 Task: Search one way flight ticket for 3 adults, 3 children in business from Shreveport: Shreveport Regional Airport to Rock Springs: Southwest Wyoming Regional Airport (rock Springs Sweetwater County Airport) on 8-5-2023. Number of bags: 1 checked bag. Price is upto 84000. Outbound departure time preference is 9:00.
Action: Mouse moved to (300, 261)
Screenshot: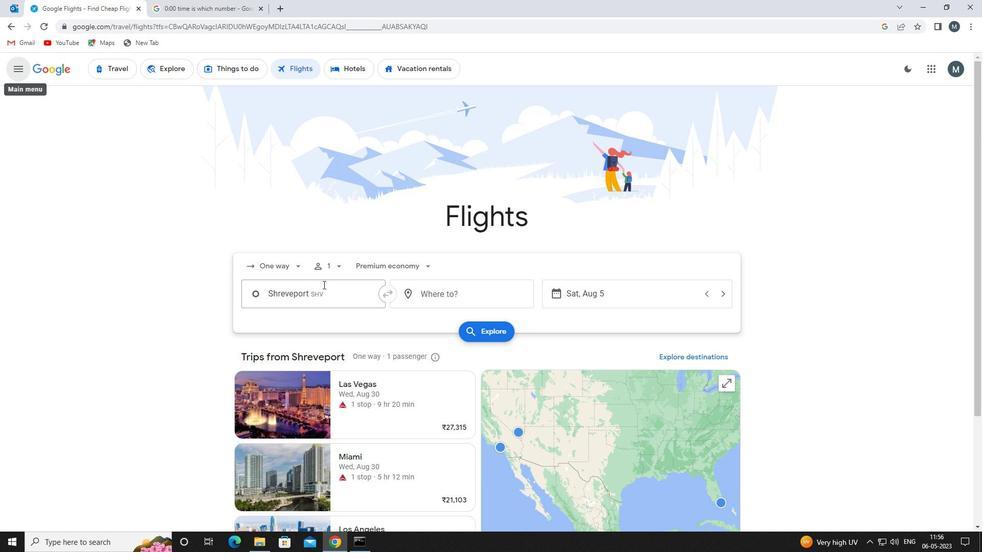
Action: Mouse pressed left at (300, 261)
Screenshot: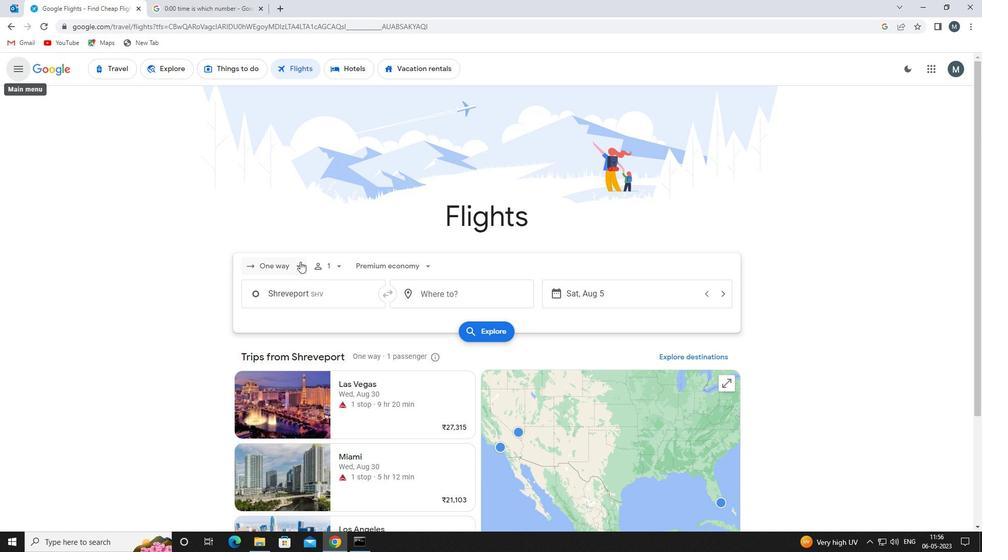 
Action: Mouse moved to (303, 315)
Screenshot: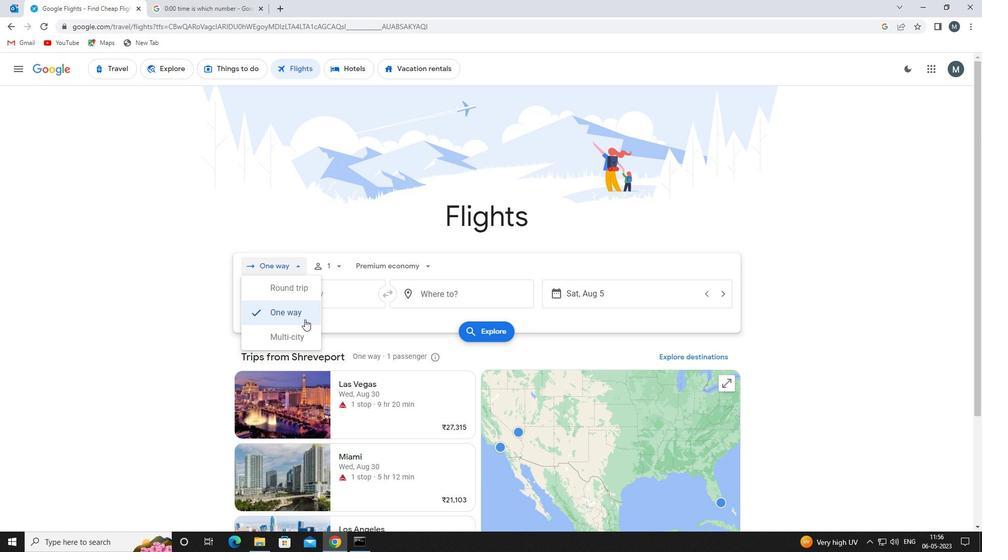 
Action: Mouse pressed left at (303, 315)
Screenshot: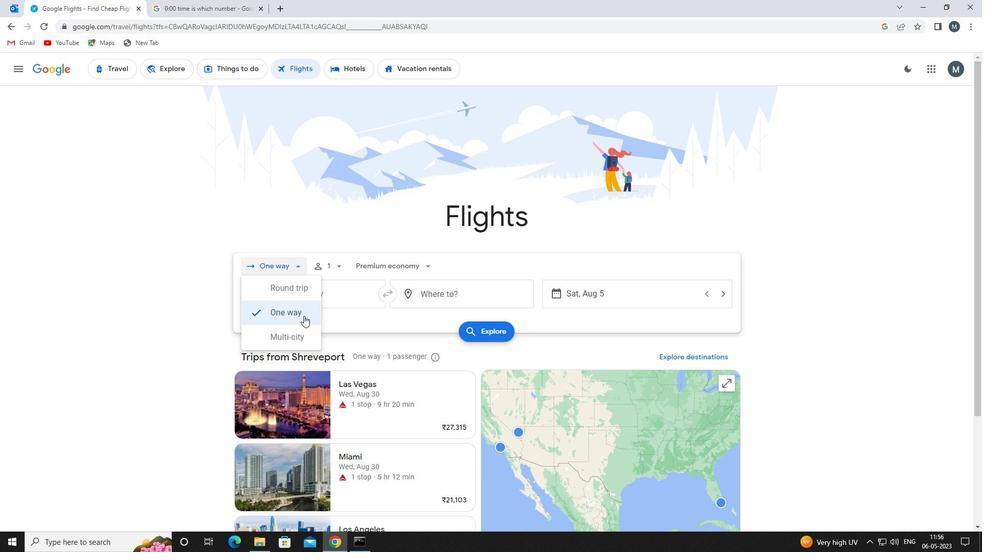 
Action: Mouse moved to (333, 267)
Screenshot: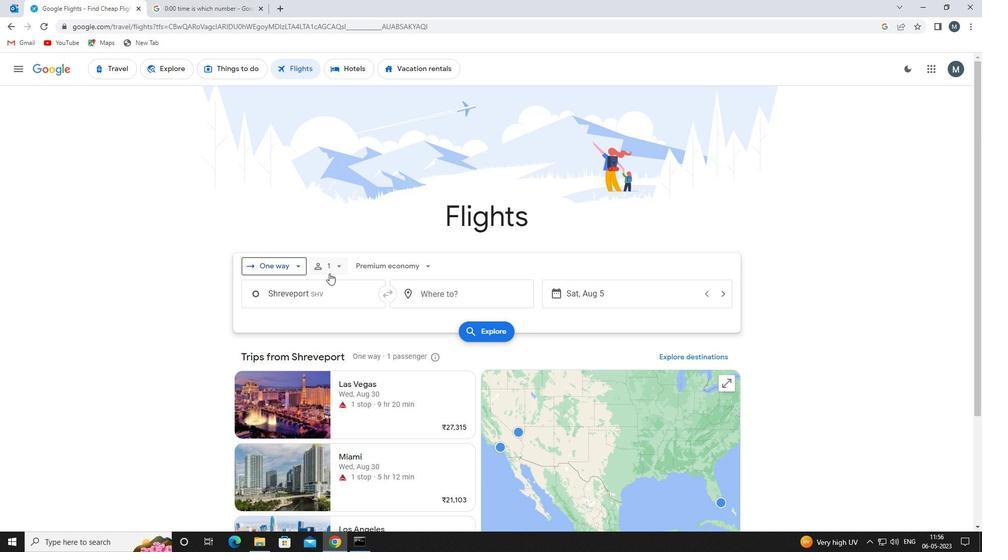 
Action: Mouse pressed left at (333, 267)
Screenshot: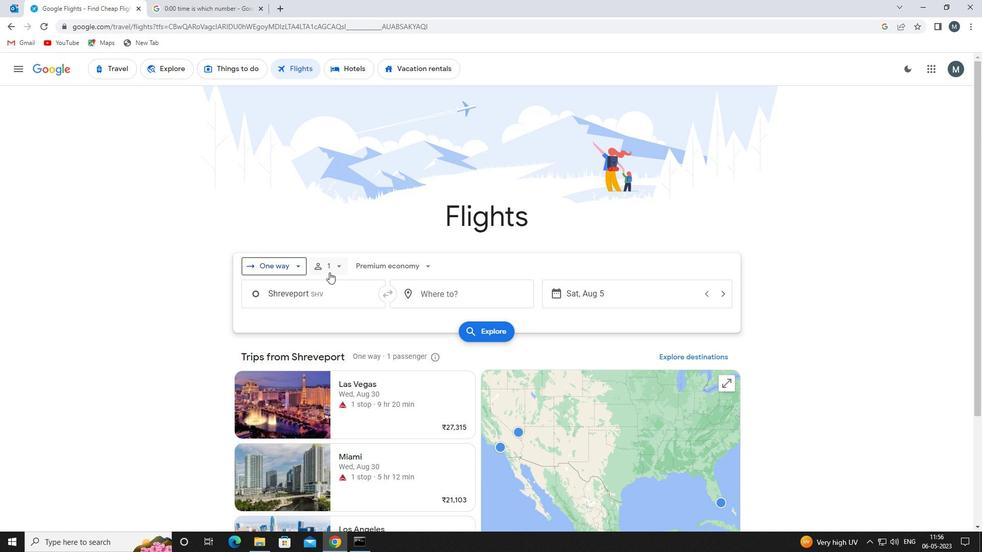 
Action: Mouse moved to (420, 292)
Screenshot: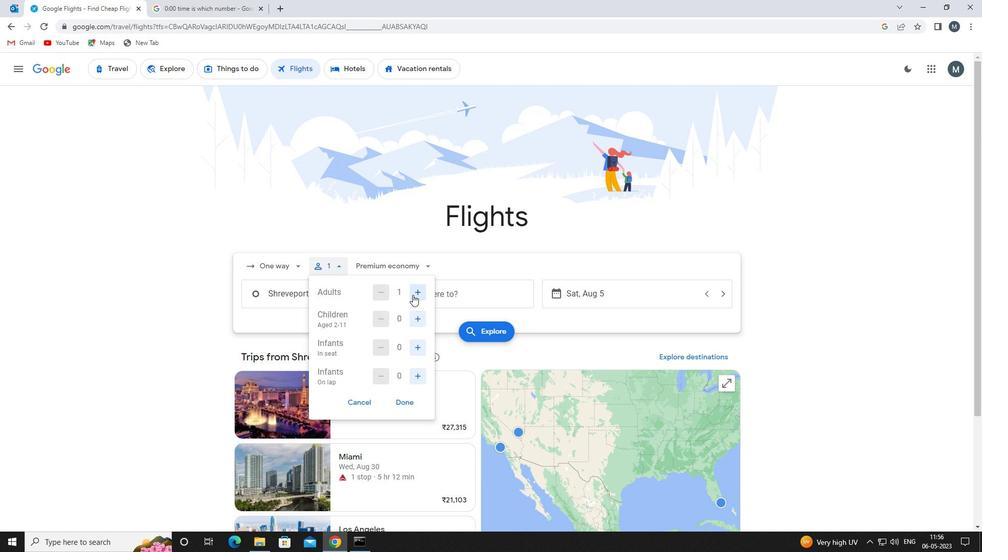 
Action: Mouse pressed left at (420, 292)
Screenshot: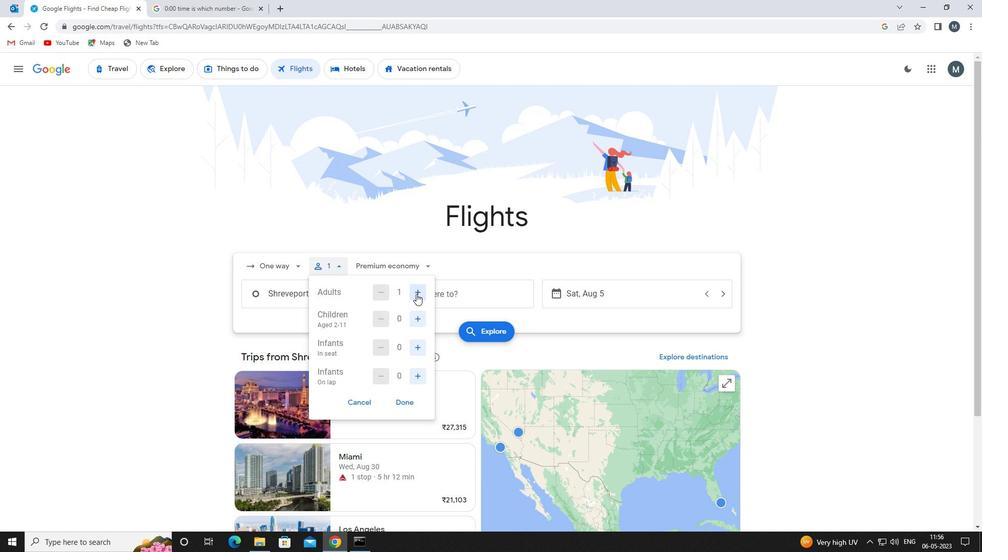 
Action: Mouse pressed left at (420, 292)
Screenshot: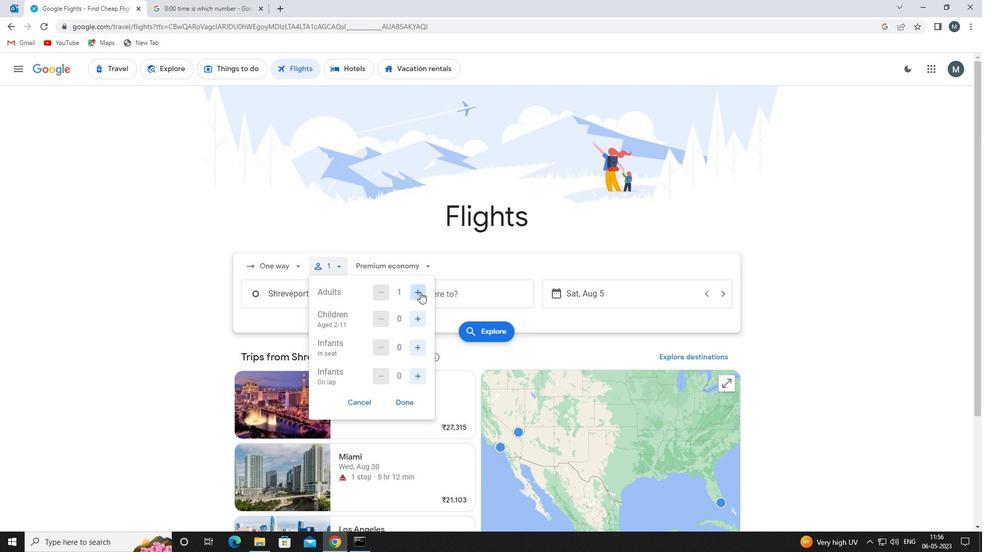 
Action: Mouse moved to (419, 318)
Screenshot: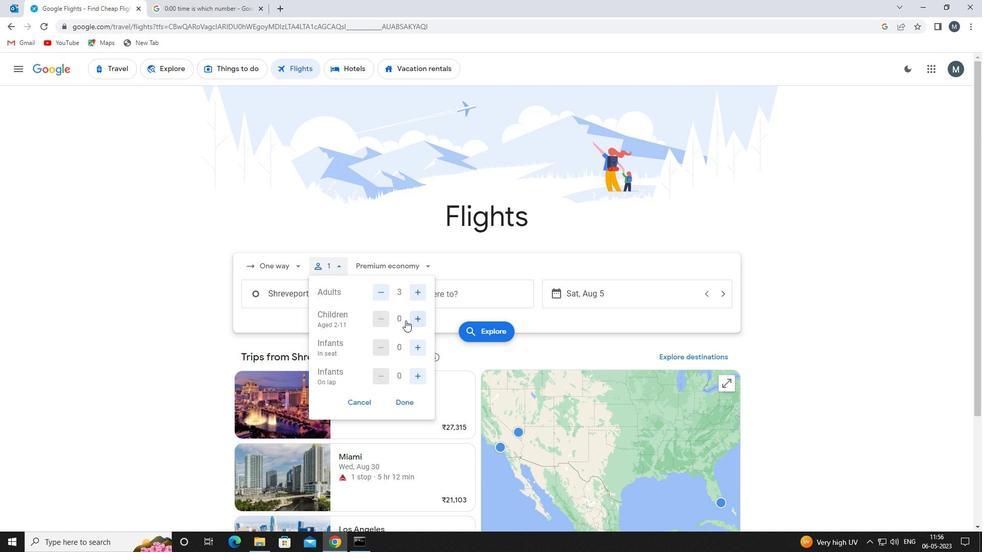 
Action: Mouse pressed left at (419, 318)
Screenshot: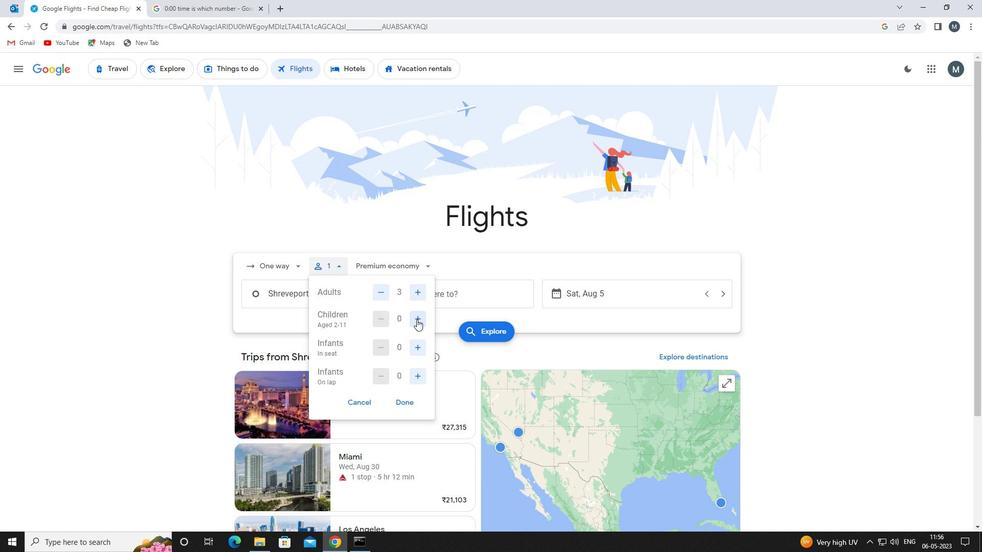 
Action: Mouse moved to (419, 318)
Screenshot: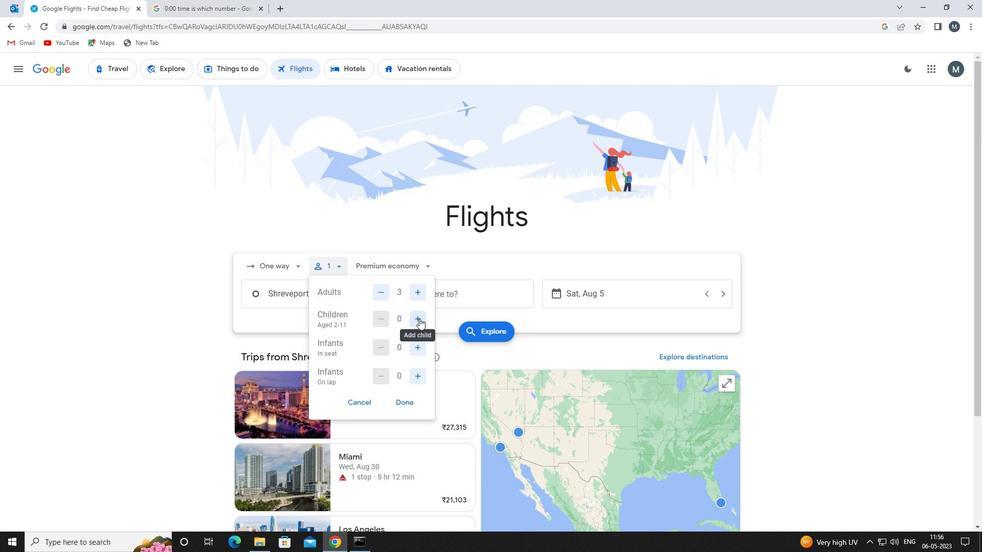 
Action: Mouse pressed left at (419, 318)
Screenshot: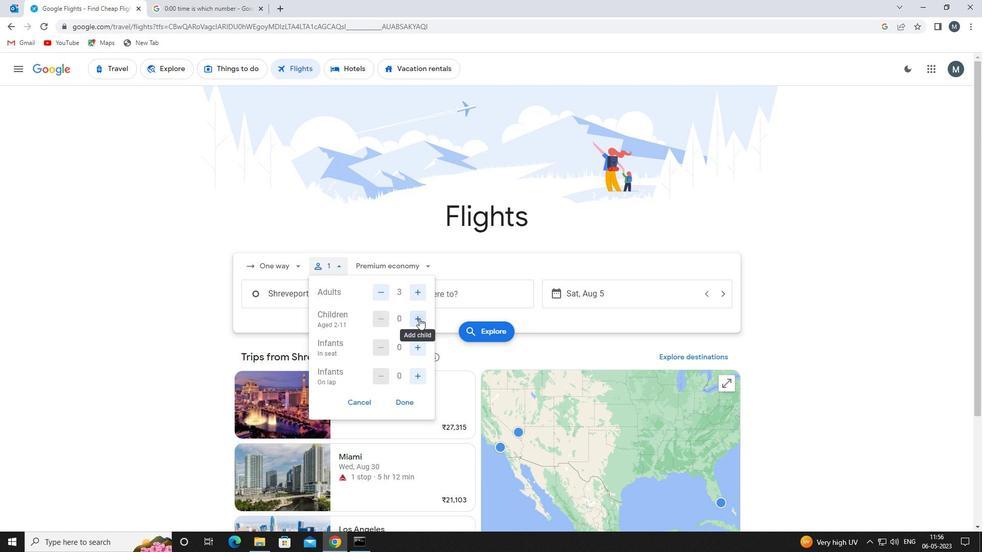 
Action: Mouse pressed left at (419, 318)
Screenshot: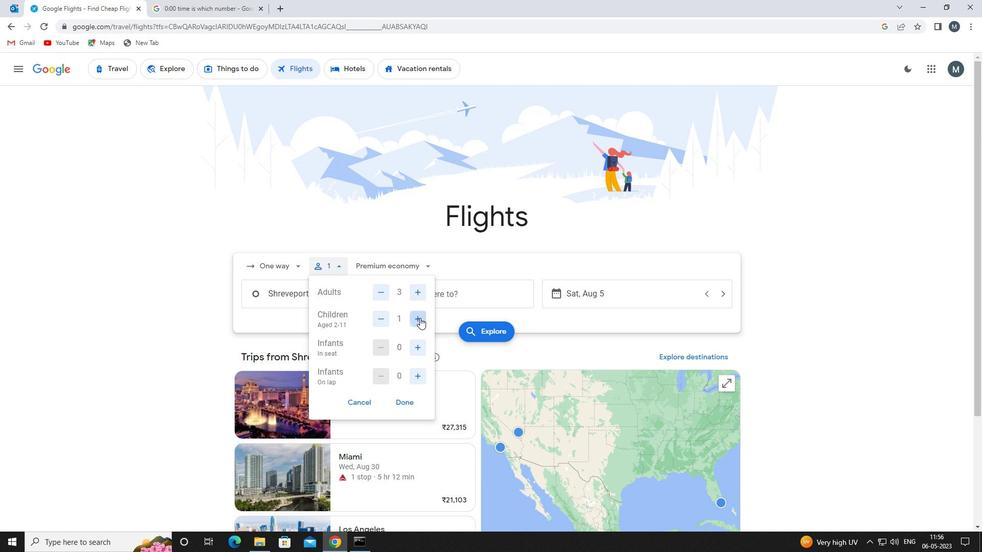 
Action: Mouse moved to (399, 403)
Screenshot: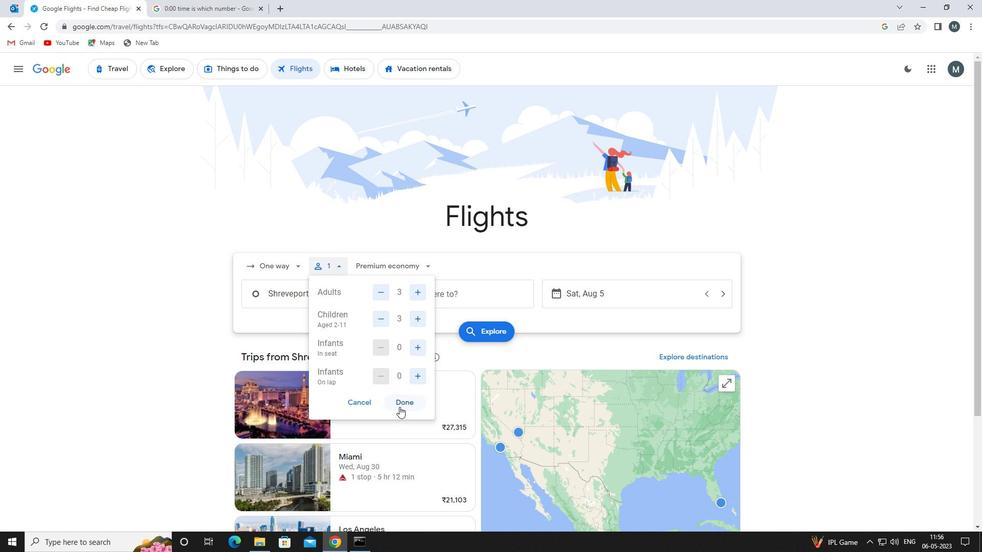 
Action: Mouse pressed left at (399, 403)
Screenshot: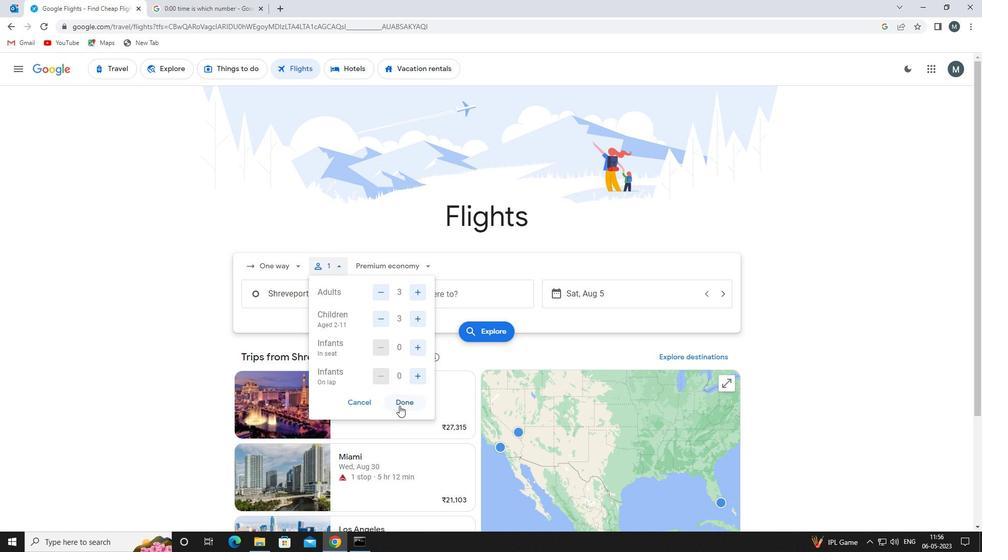 
Action: Mouse moved to (399, 269)
Screenshot: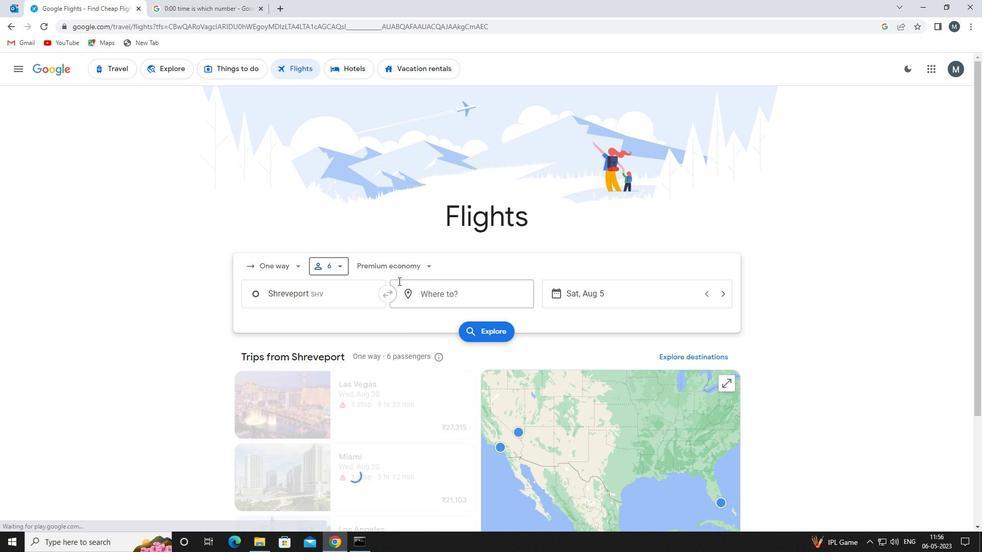 
Action: Mouse pressed left at (399, 269)
Screenshot: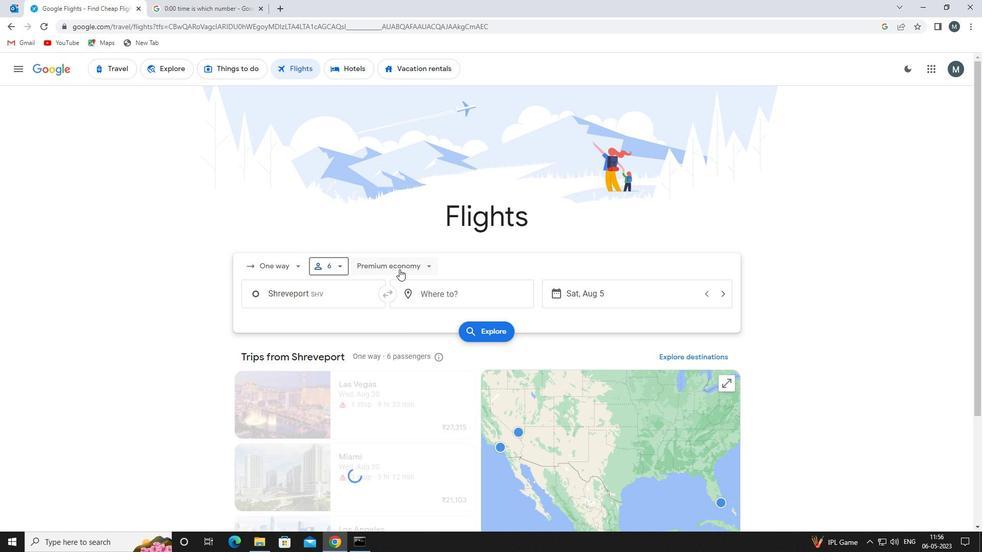 
Action: Mouse moved to (405, 336)
Screenshot: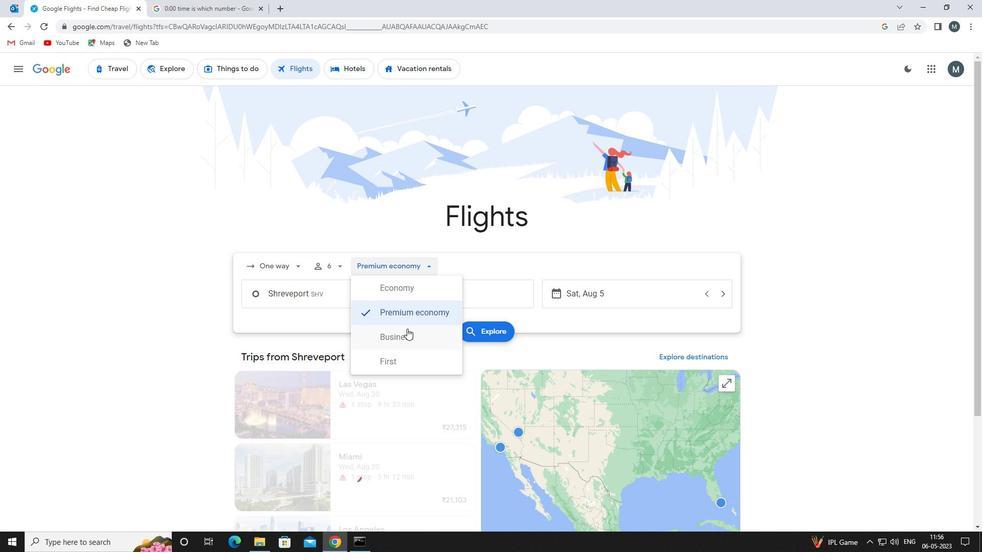
Action: Mouse pressed left at (405, 336)
Screenshot: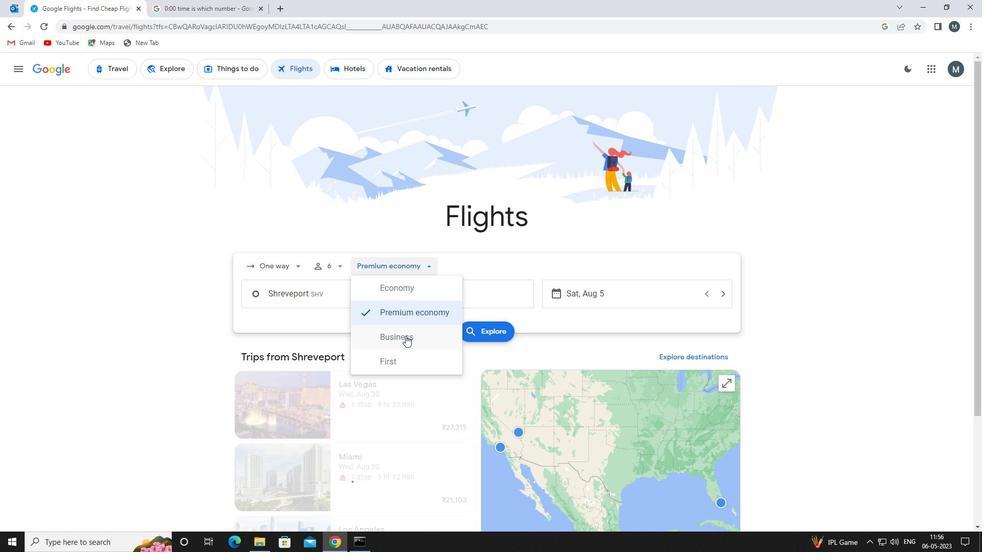 
Action: Mouse moved to (321, 294)
Screenshot: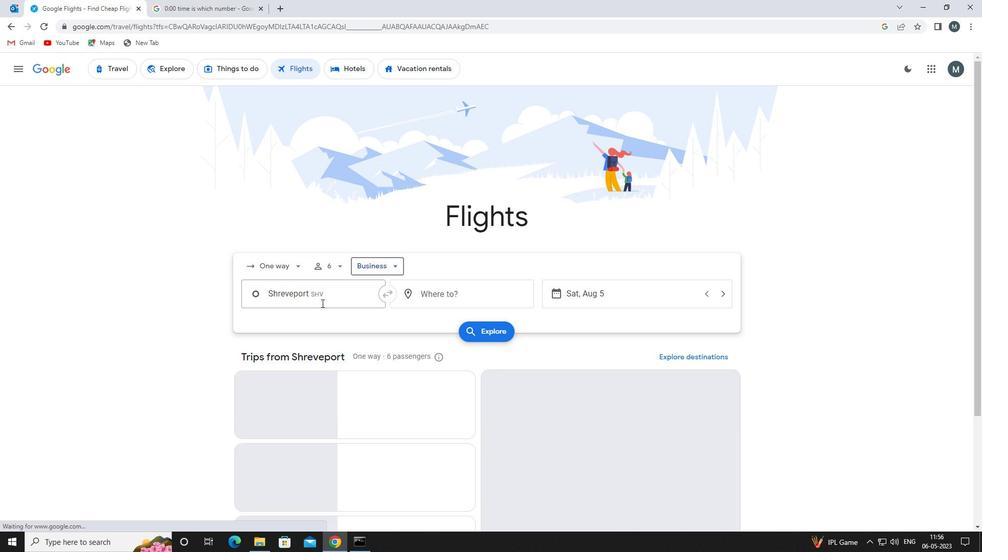 
Action: Mouse pressed left at (321, 294)
Screenshot: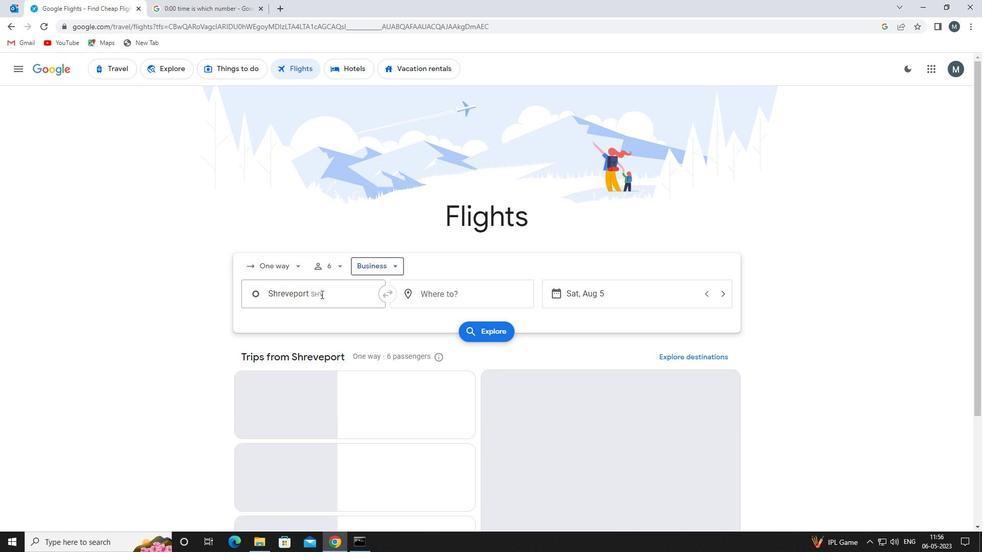 
Action: Key pressed shreveport<Key.space>reg
Screenshot: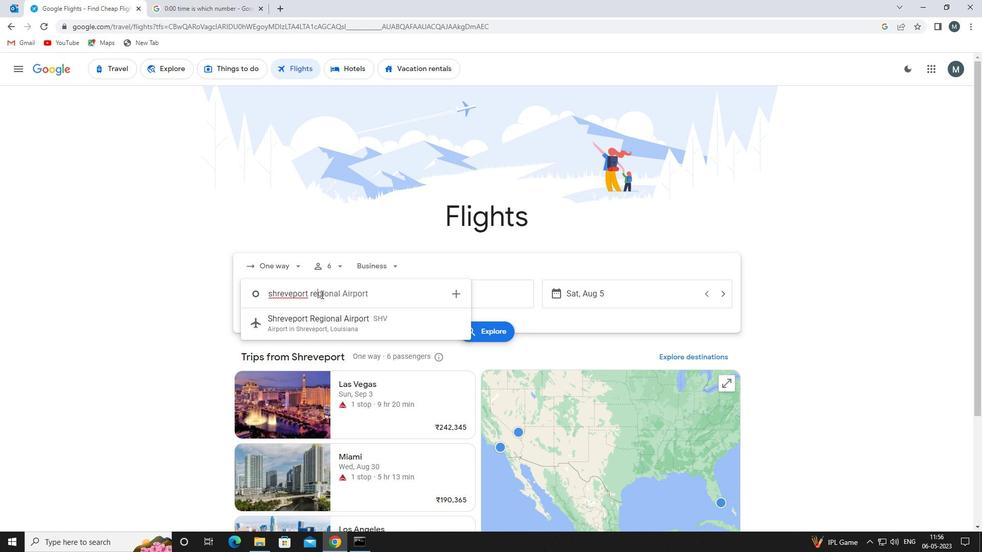 
Action: Mouse moved to (342, 323)
Screenshot: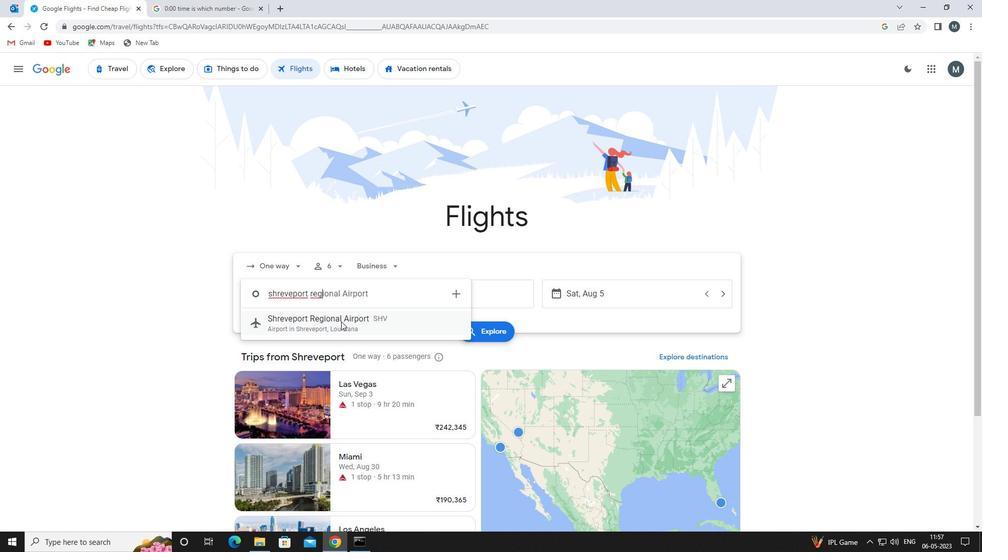 
Action: Mouse pressed left at (342, 323)
Screenshot: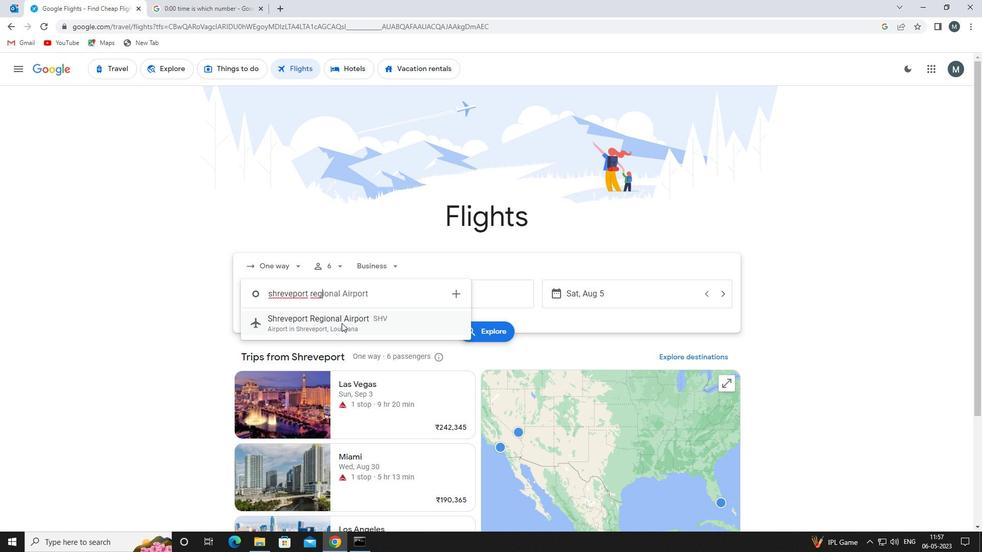 
Action: Mouse moved to (438, 296)
Screenshot: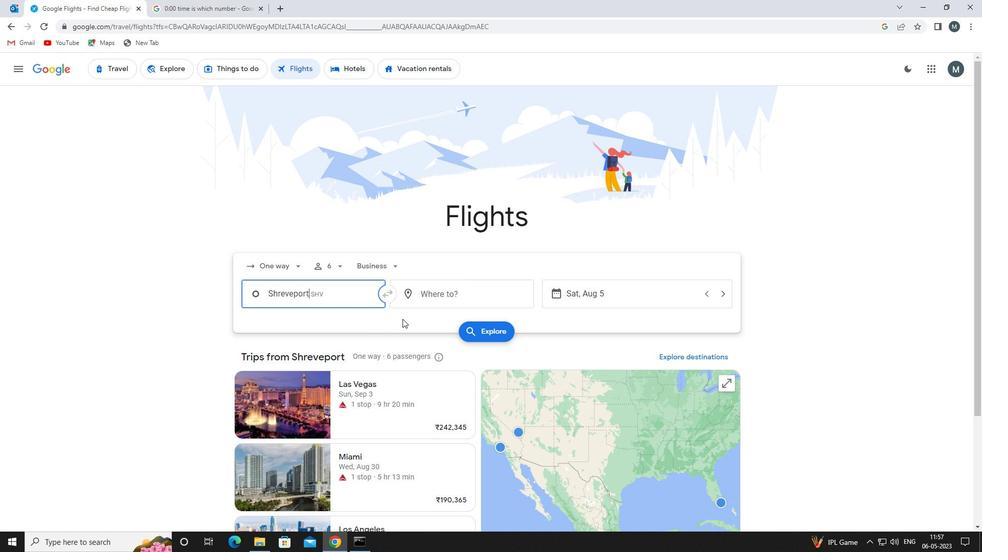 
Action: Mouse pressed left at (438, 296)
Screenshot: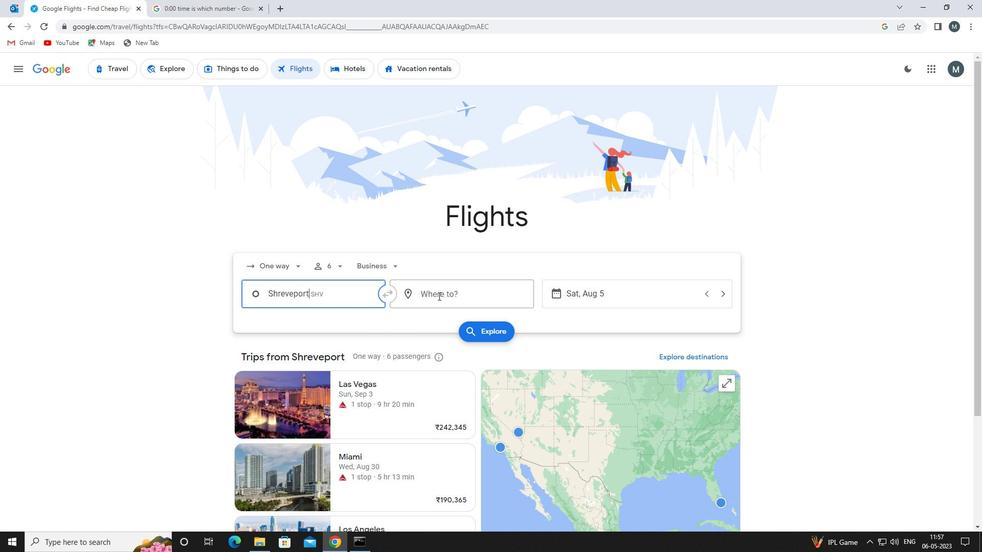 
Action: Key pressed su<Key.backspace>outhwest<Key.space>wy
Screenshot: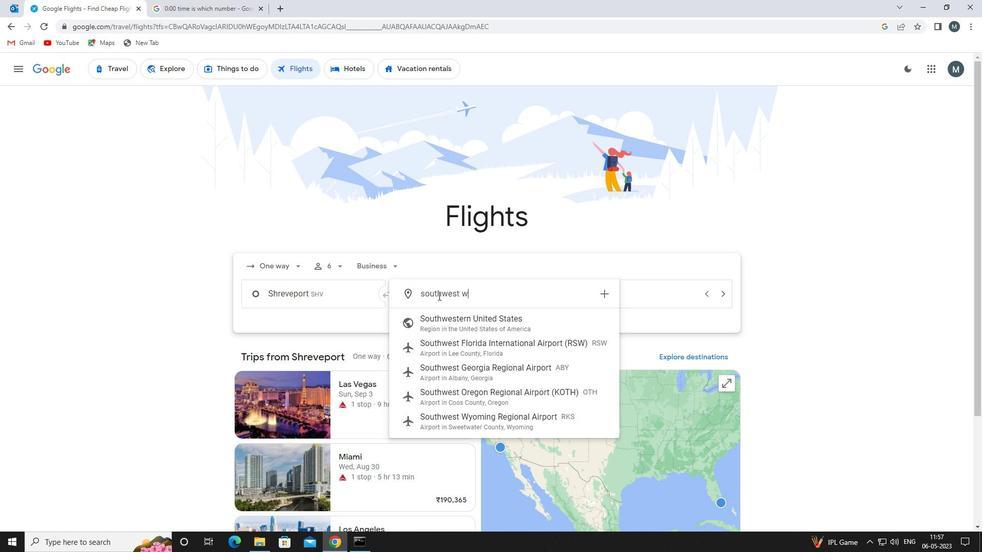 
Action: Mouse moved to (472, 322)
Screenshot: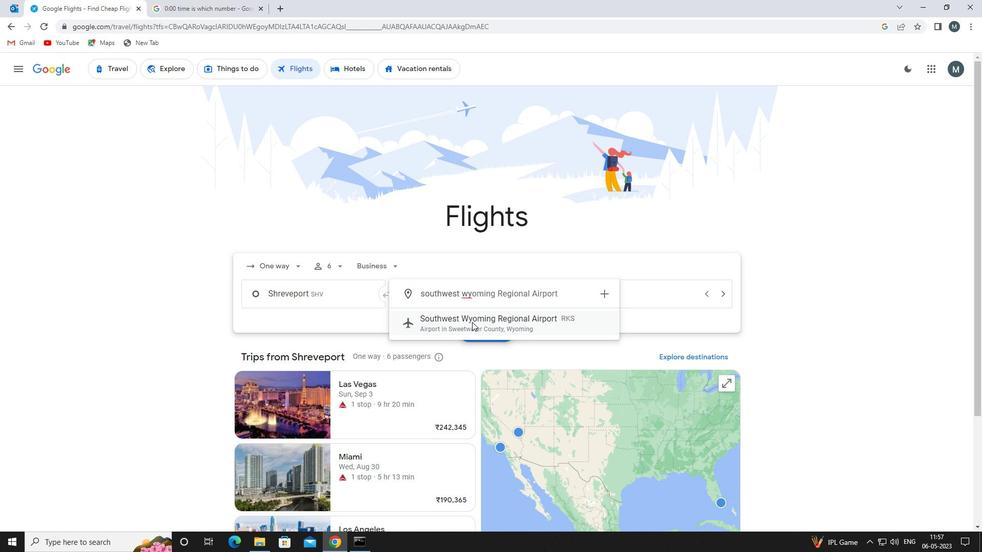 
Action: Mouse pressed left at (472, 322)
Screenshot: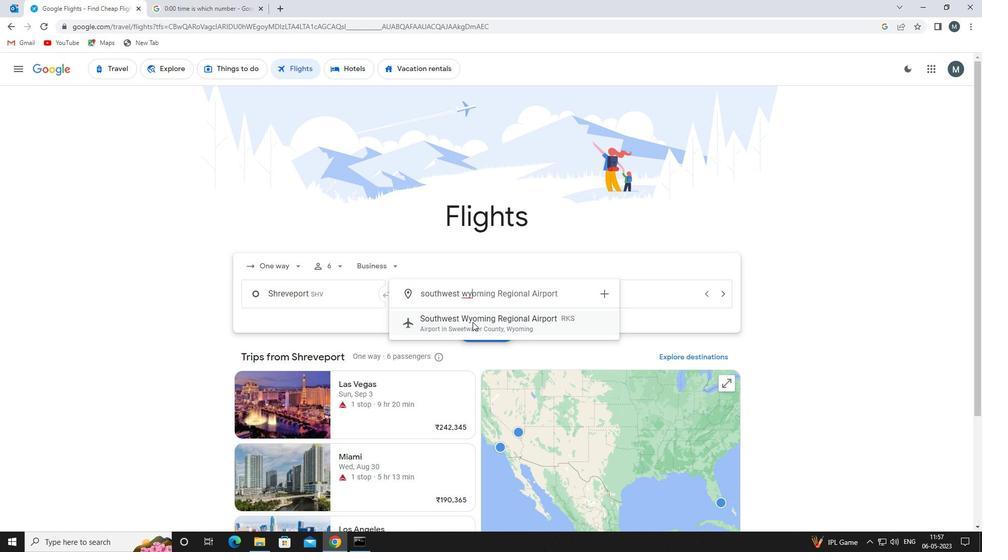
Action: Mouse moved to (570, 290)
Screenshot: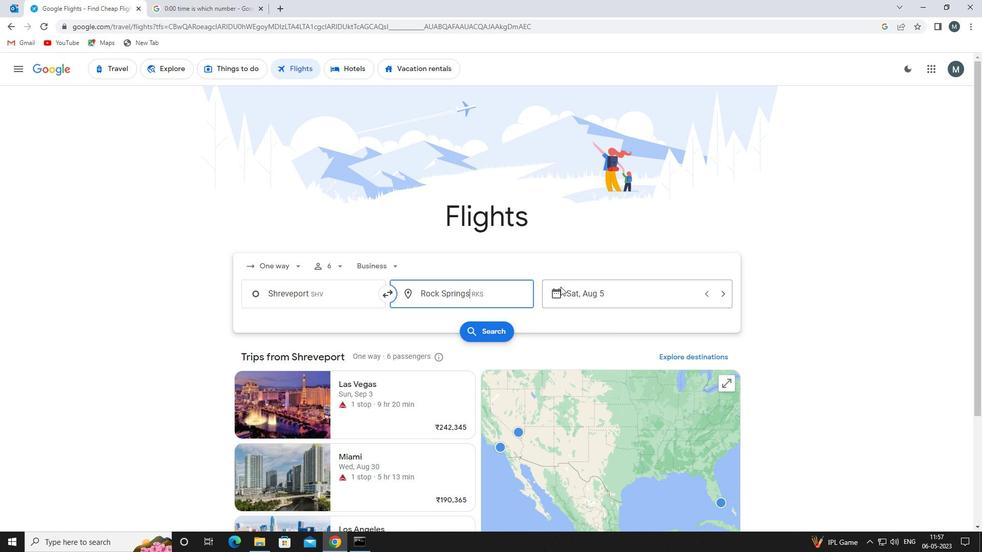 
Action: Mouse pressed left at (570, 290)
Screenshot: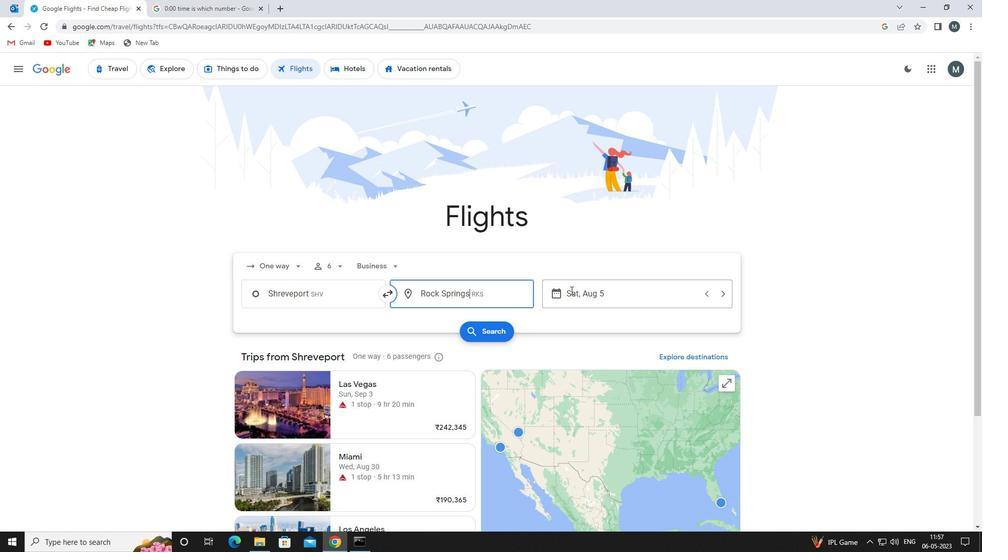 
Action: Mouse moved to (513, 345)
Screenshot: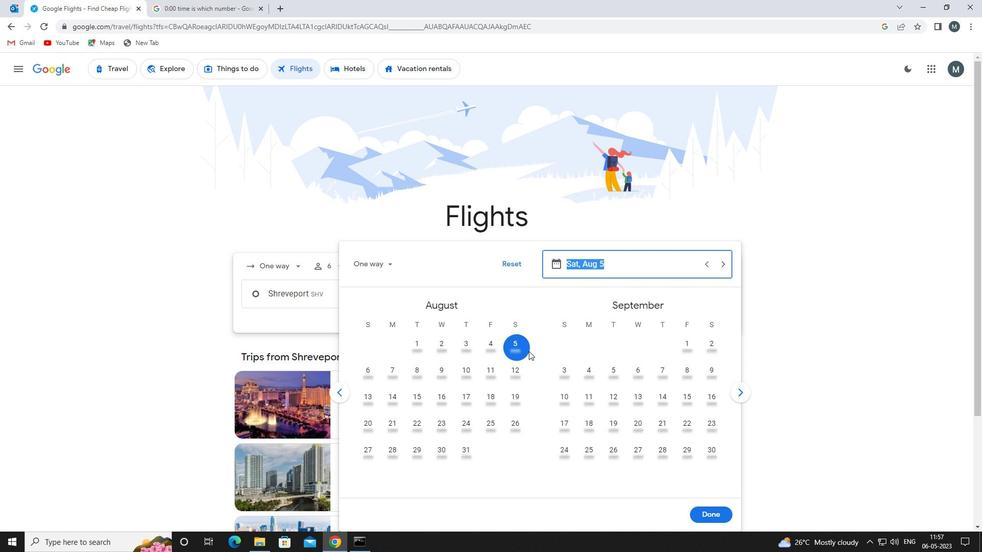 
Action: Mouse pressed left at (513, 345)
Screenshot: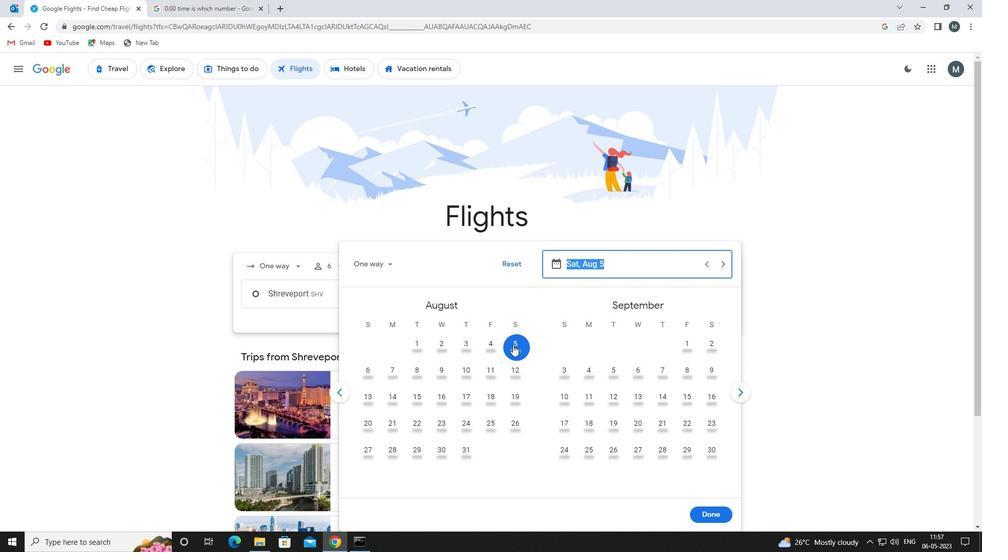 
Action: Mouse moved to (710, 516)
Screenshot: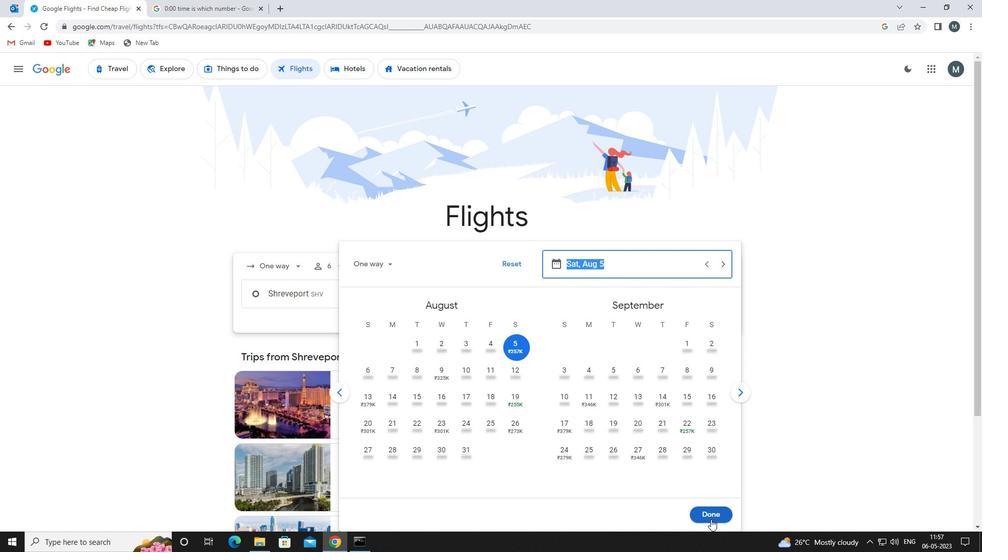 
Action: Mouse pressed left at (710, 516)
Screenshot: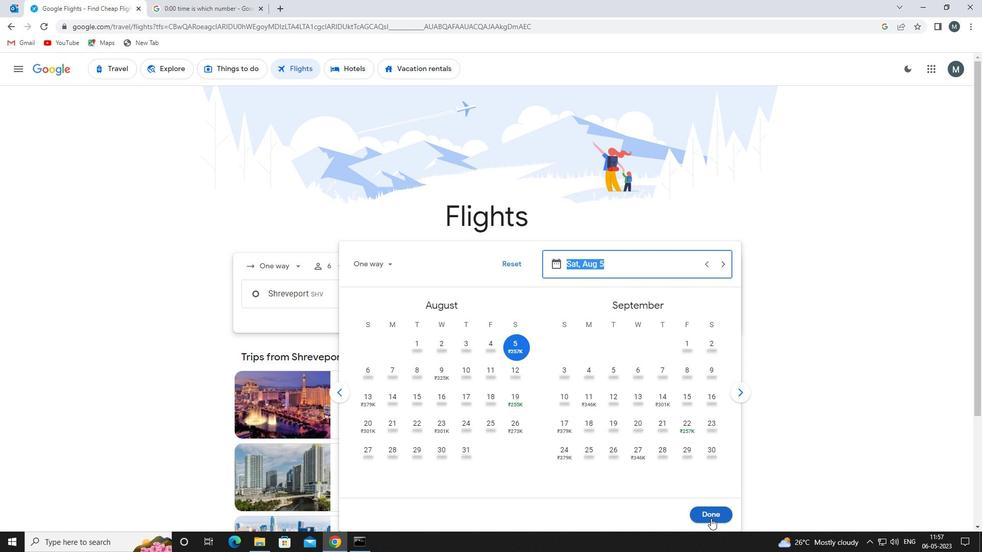 
Action: Mouse moved to (491, 330)
Screenshot: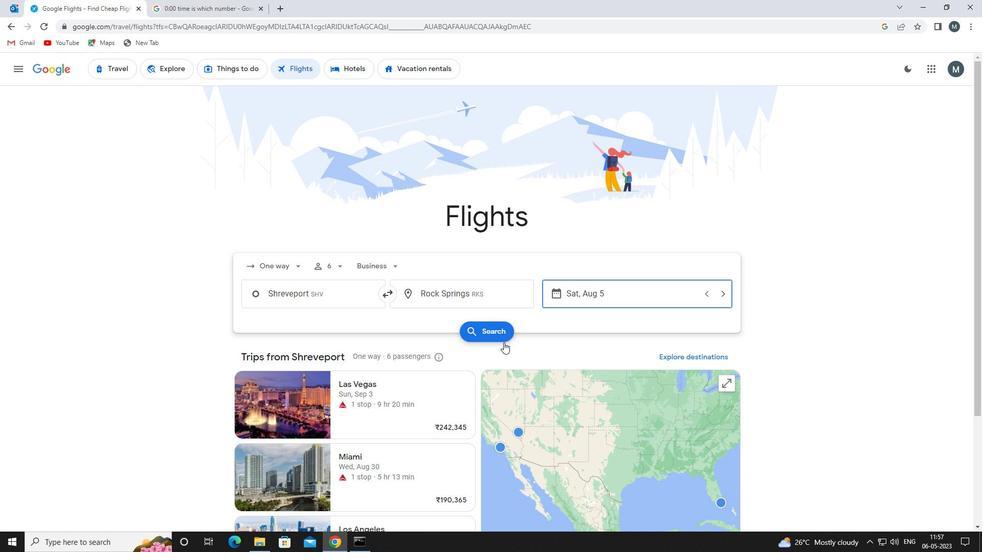 
Action: Mouse pressed left at (491, 330)
Screenshot: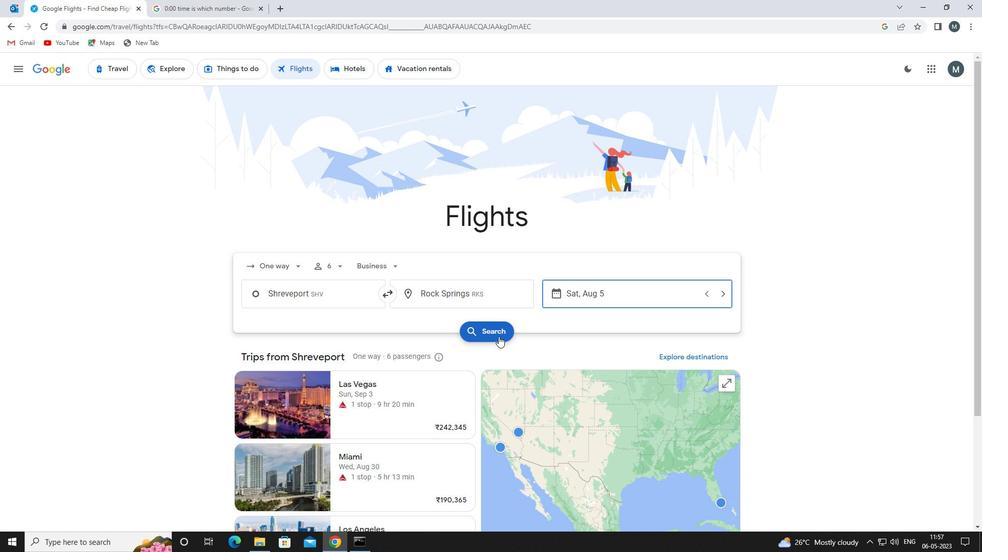 
Action: Mouse moved to (265, 163)
Screenshot: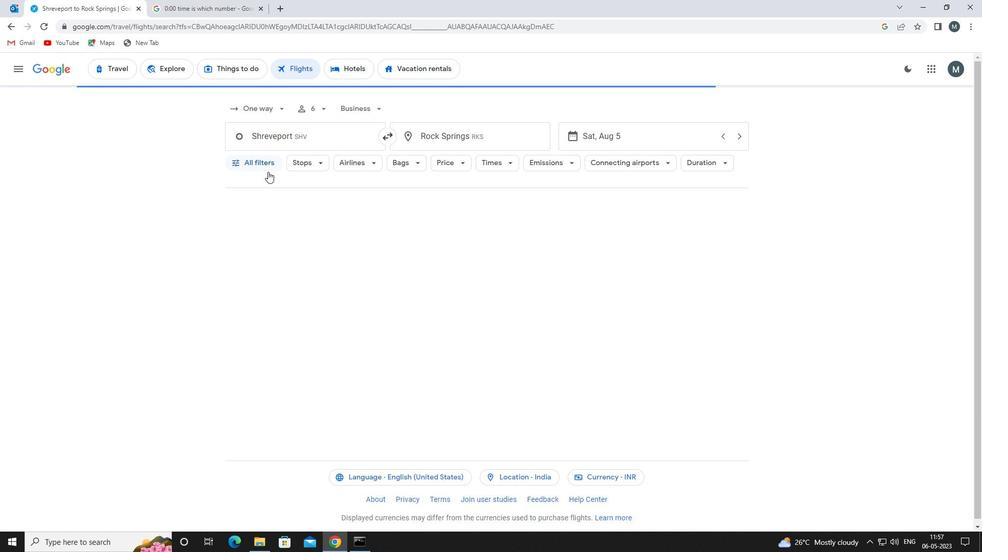 
Action: Mouse pressed left at (265, 163)
Screenshot: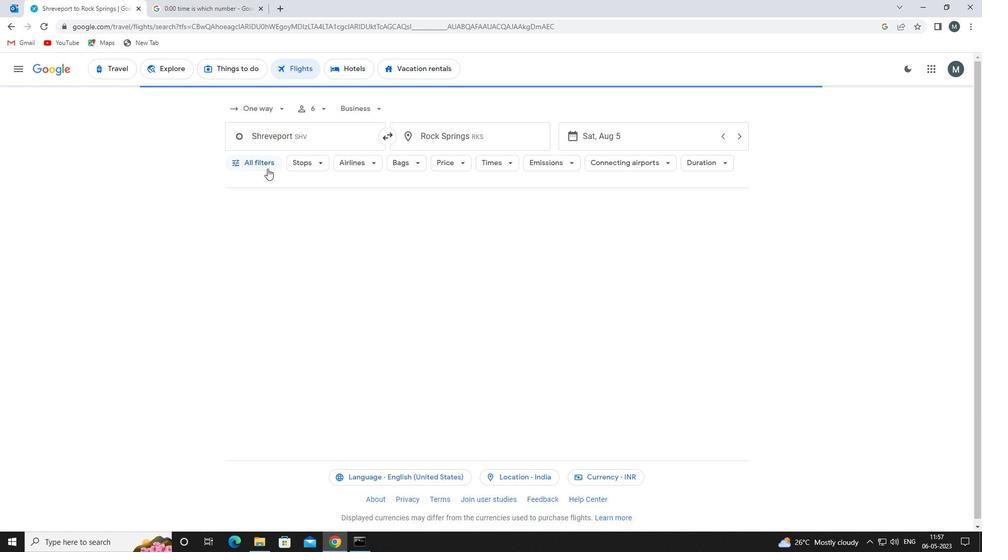 
Action: Mouse moved to (315, 295)
Screenshot: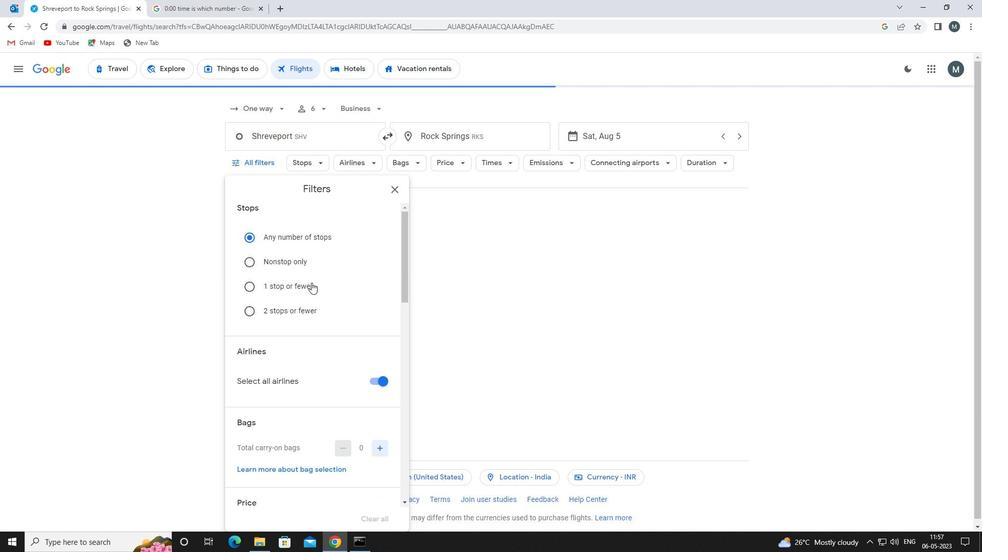 
Action: Mouse scrolled (315, 295) with delta (0, 0)
Screenshot: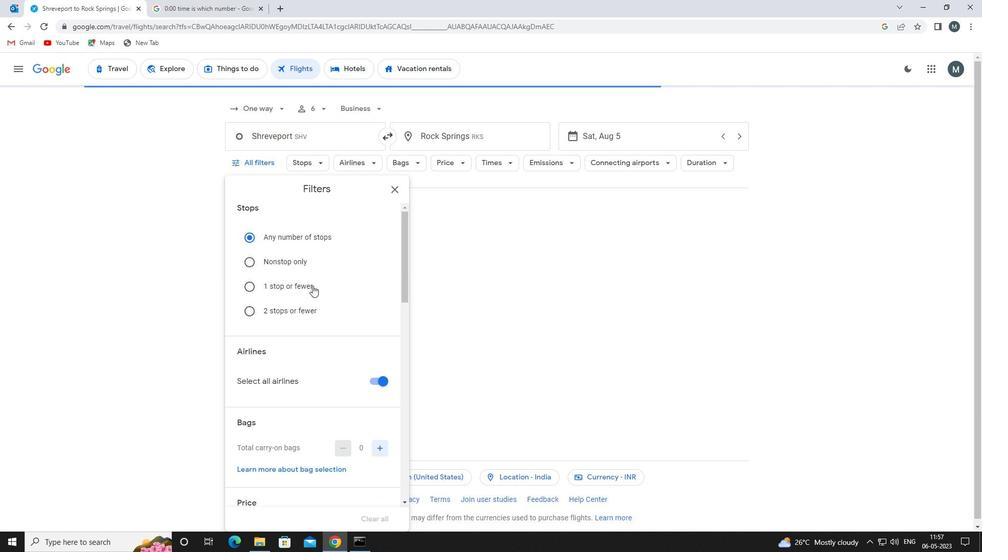 
Action: Mouse moved to (379, 325)
Screenshot: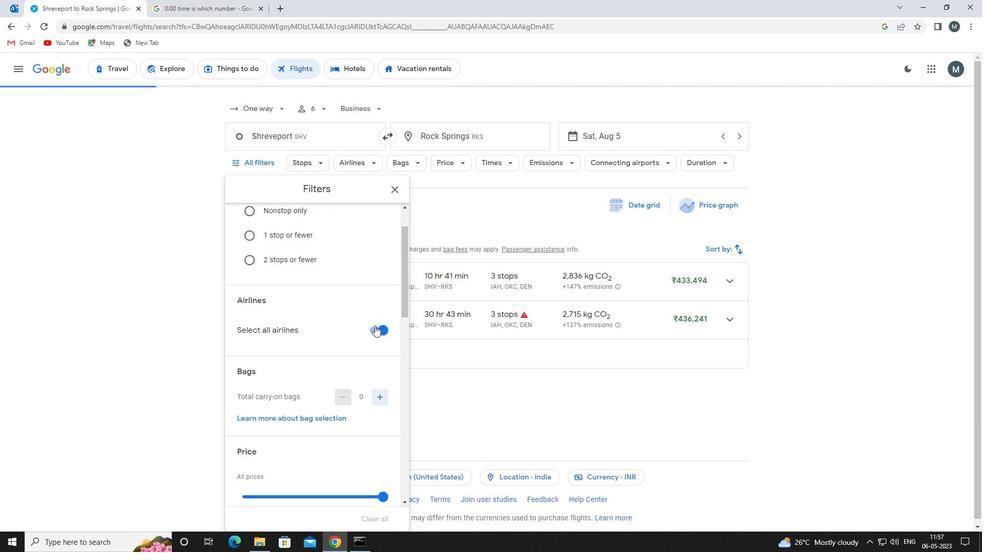 
Action: Mouse pressed left at (379, 325)
Screenshot: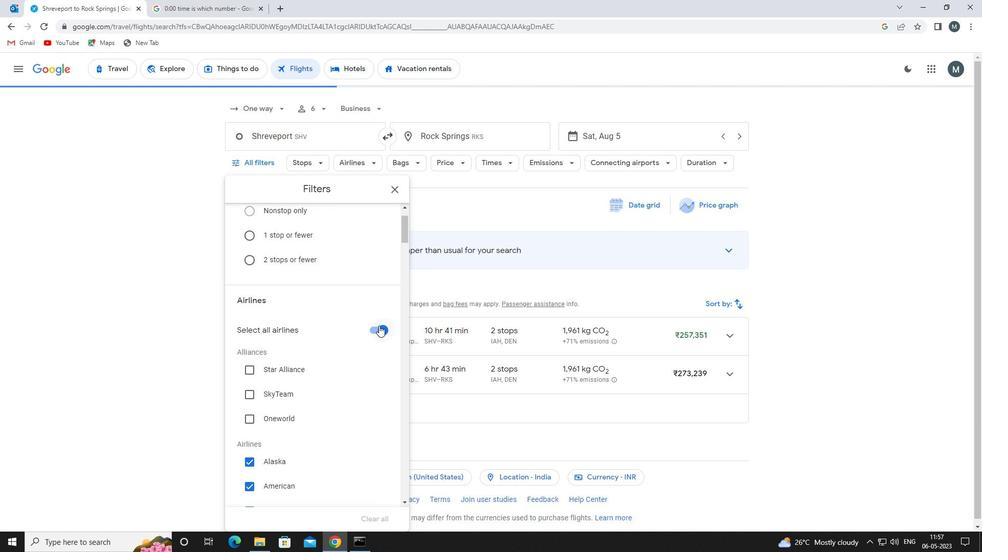 
Action: Mouse moved to (349, 342)
Screenshot: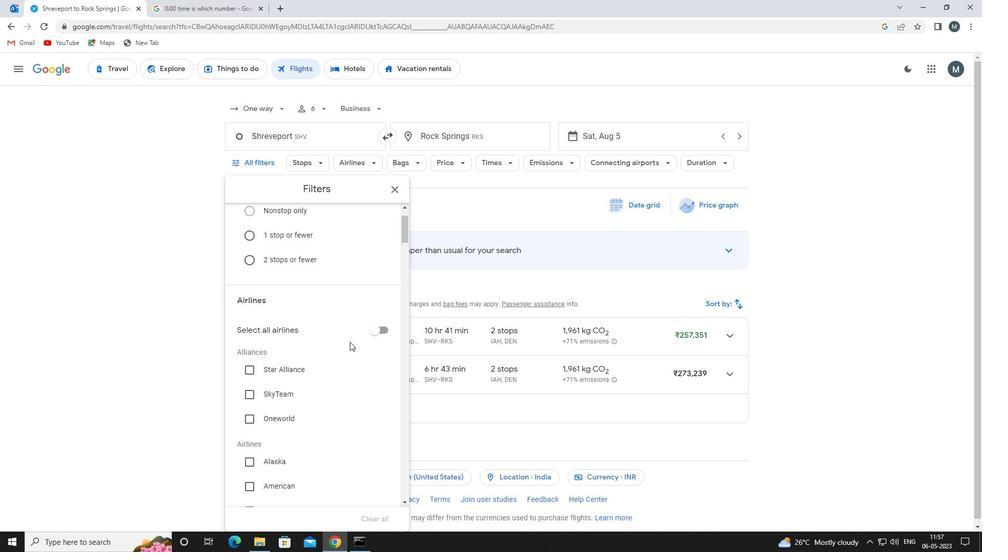 
Action: Mouse scrolled (349, 341) with delta (0, 0)
Screenshot: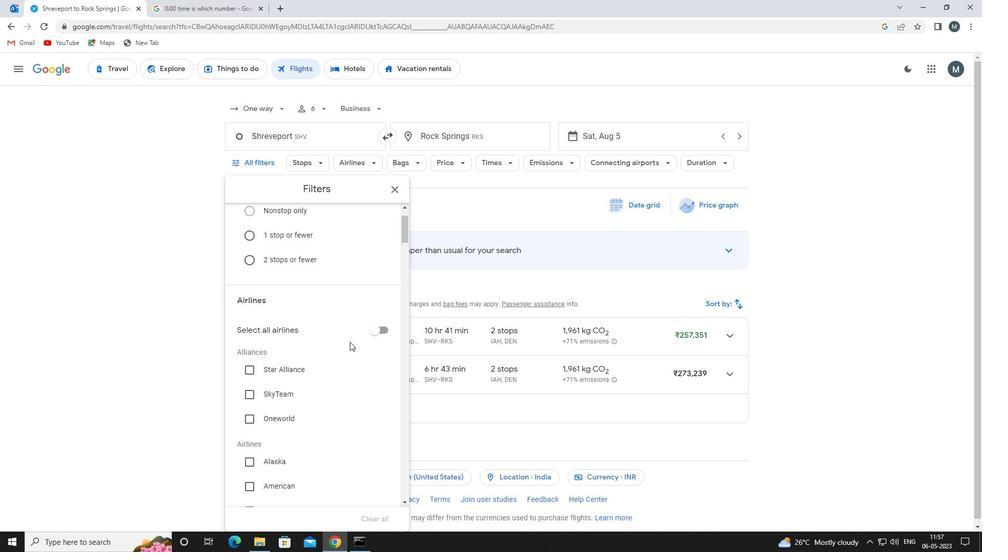 
Action: Mouse scrolled (349, 341) with delta (0, 0)
Screenshot: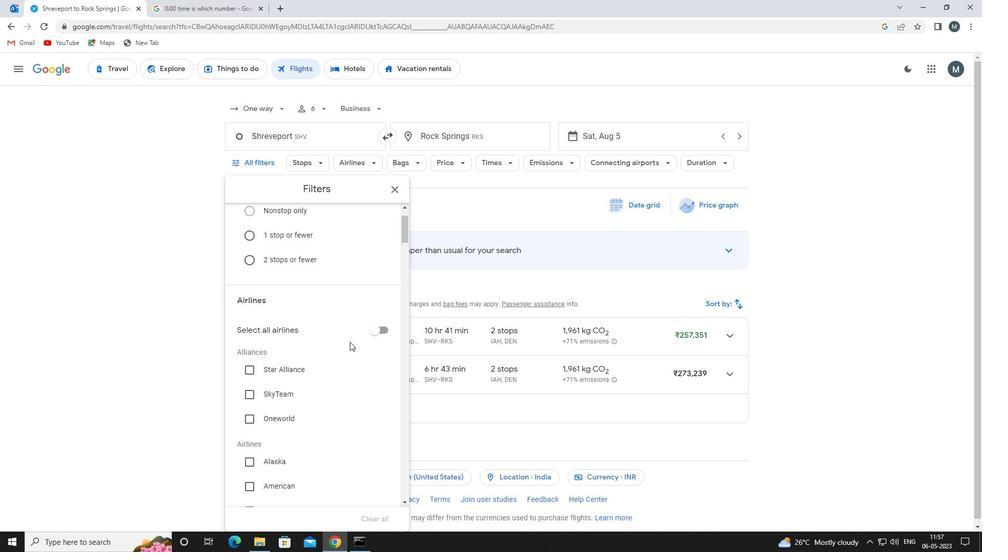 
Action: Mouse scrolled (349, 341) with delta (0, 0)
Screenshot: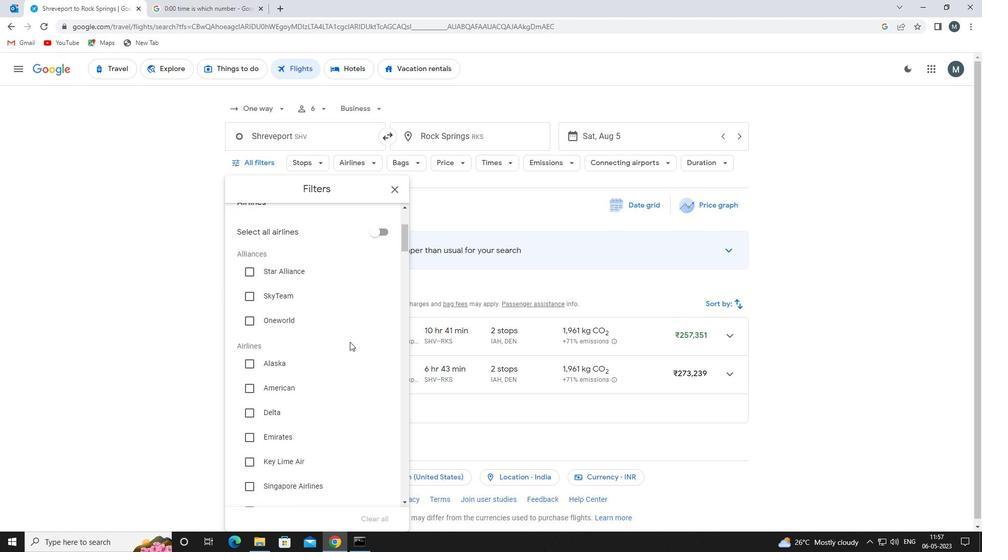 
Action: Mouse scrolled (349, 341) with delta (0, 0)
Screenshot: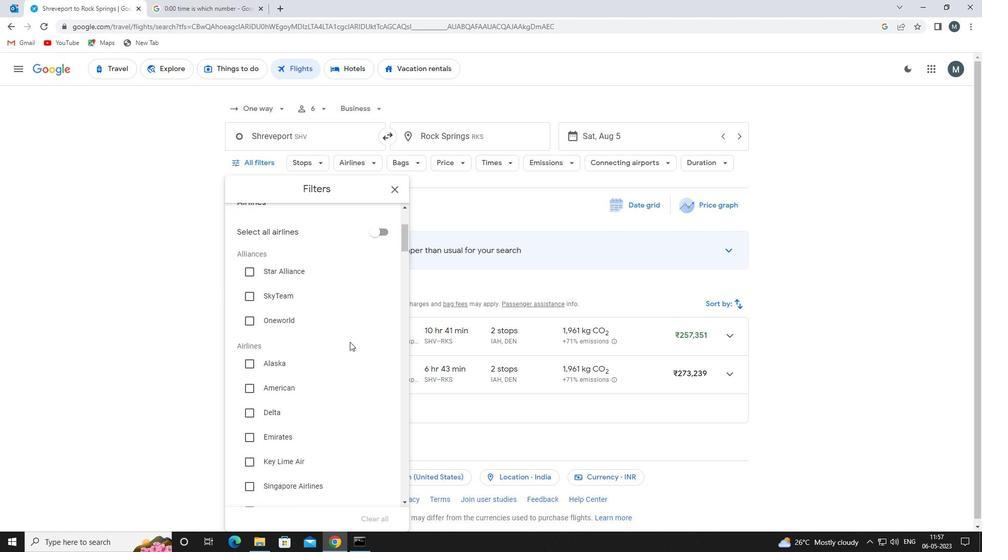 
Action: Mouse scrolled (349, 341) with delta (0, 0)
Screenshot: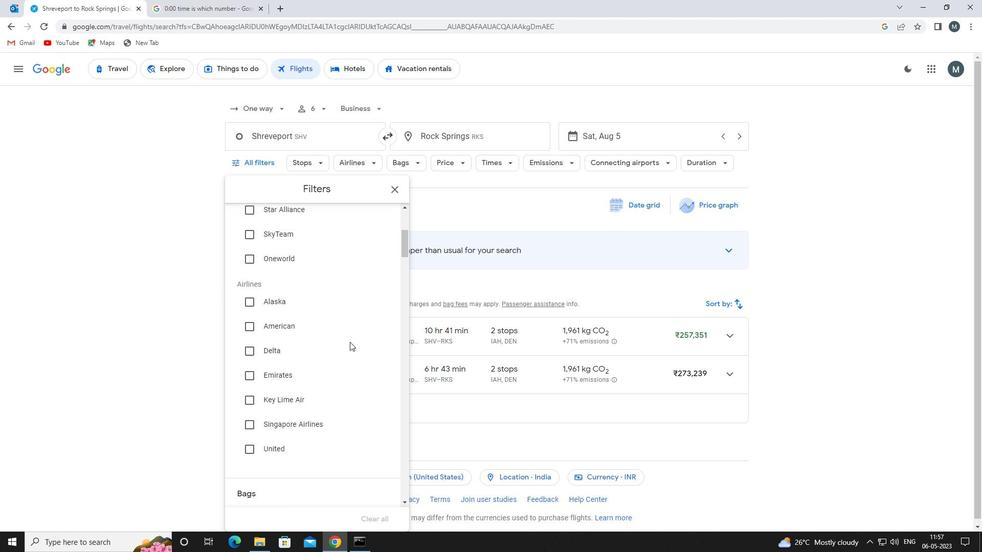 
Action: Mouse scrolled (349, 341) with delta (0, 0)
Screenshot: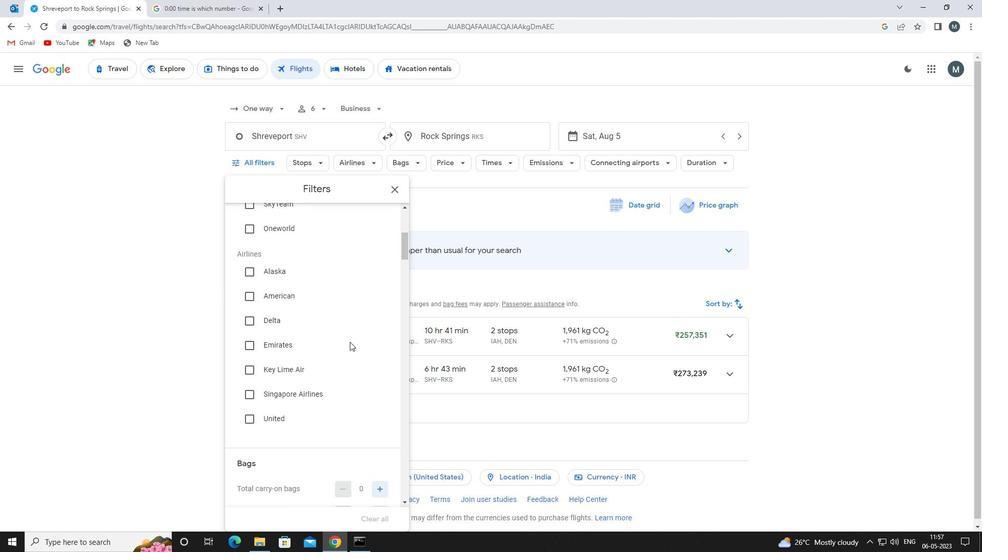 
Action: Mouse moved to (380, 398)
Screenshot: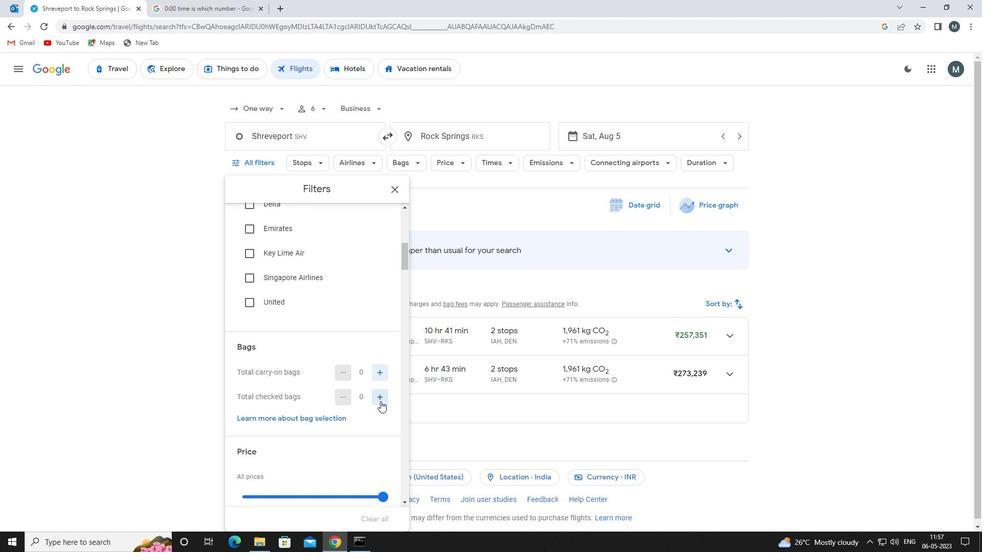 
Action: Mouse pressed left at (380, 398)
Screenshot: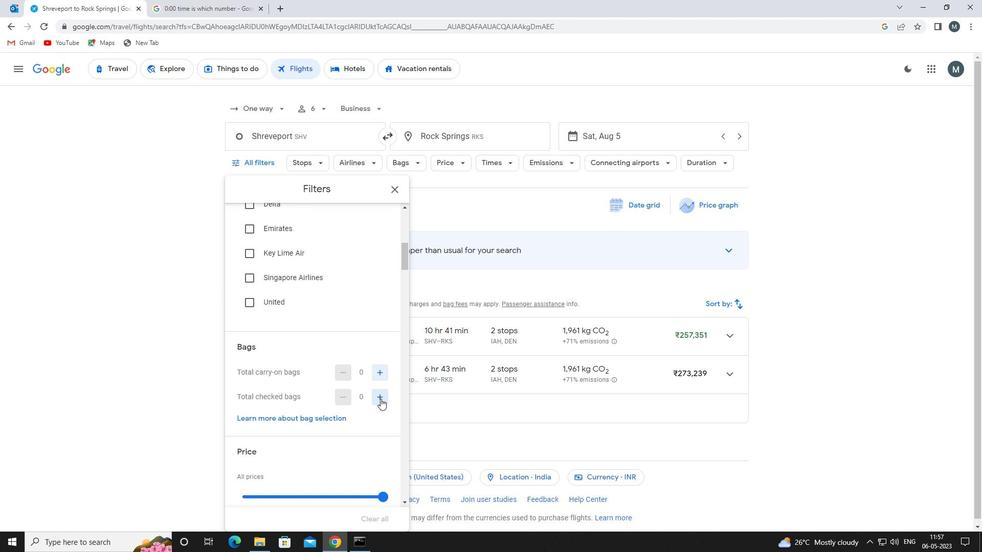 
Action: Mouse moved to (327, 369)
Screenshot: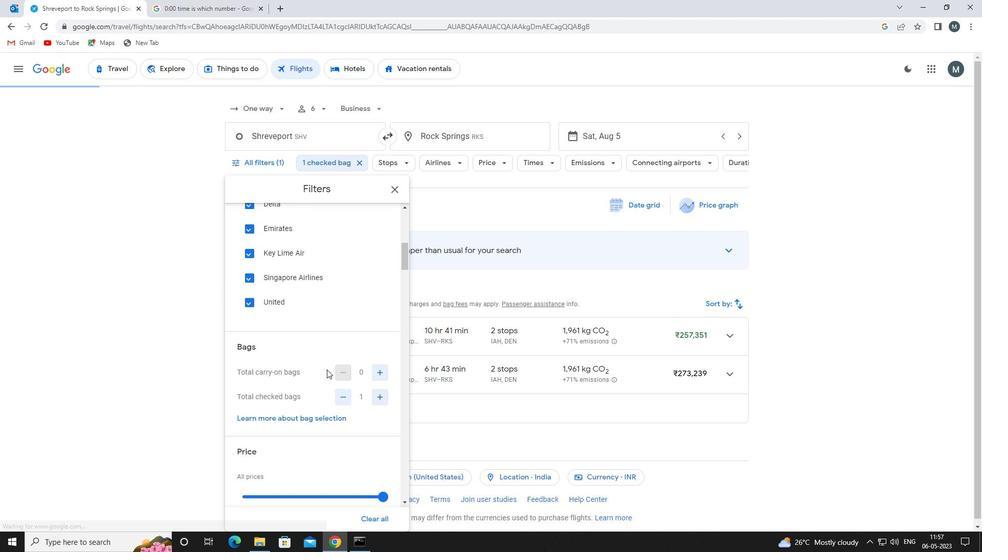 
Action: Mouse scrolled (327, 368) with delta (0, 0)
Screenshot: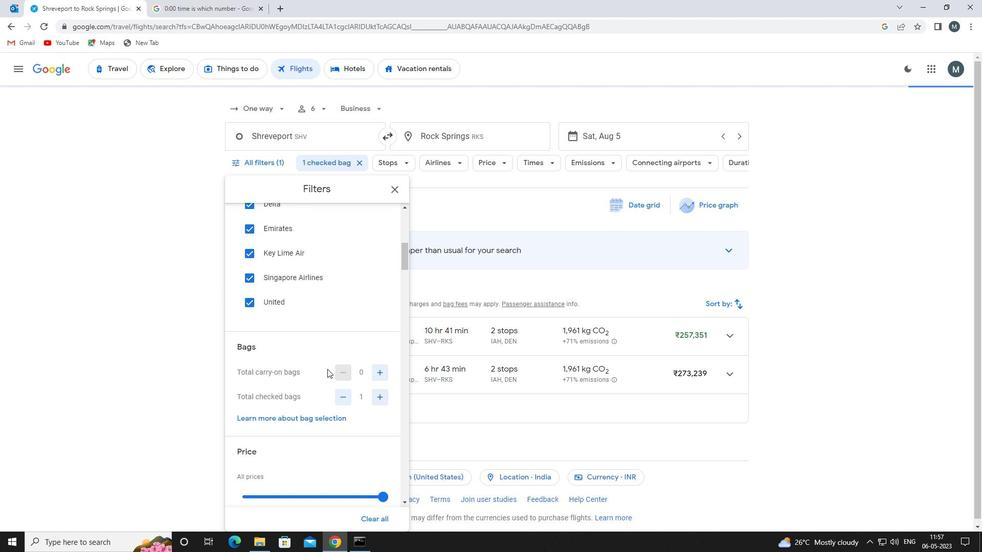 
Action: Mouse scrolled (327, 368) with delta (0, 0)
Screenshot: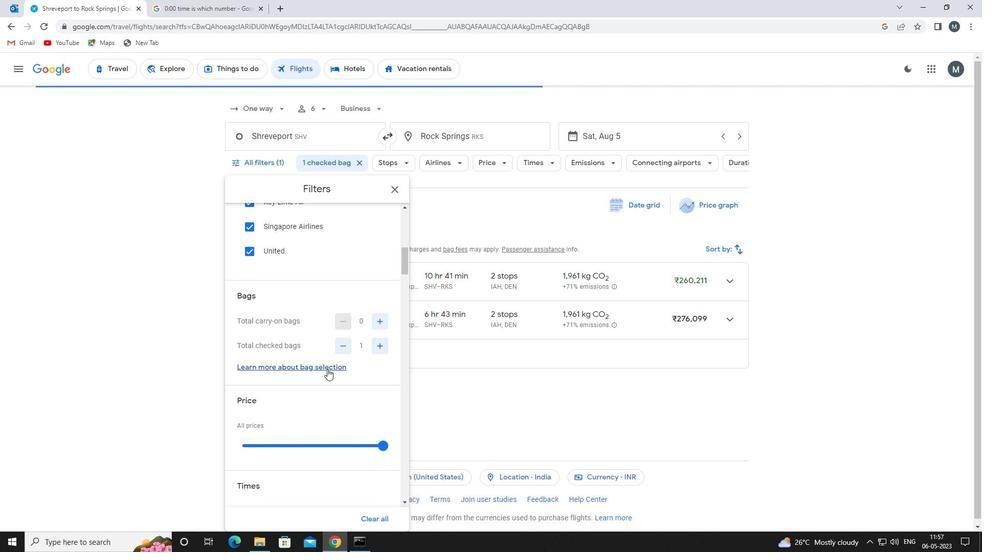 
Action: Mouse scrolled (327, 368) with delta (0, 0)
Screenshot: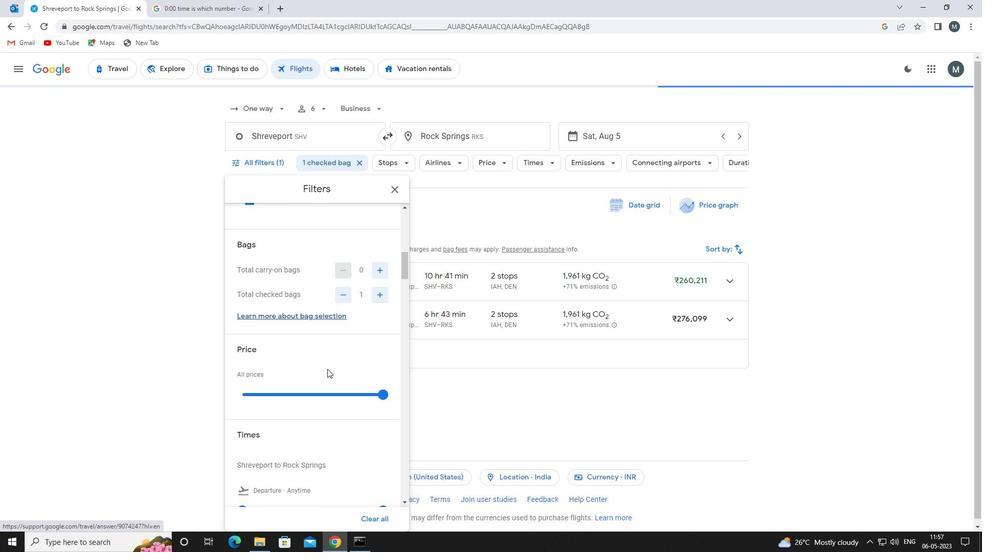 
Action: Mouse moved to (325, 348)
Screenshot: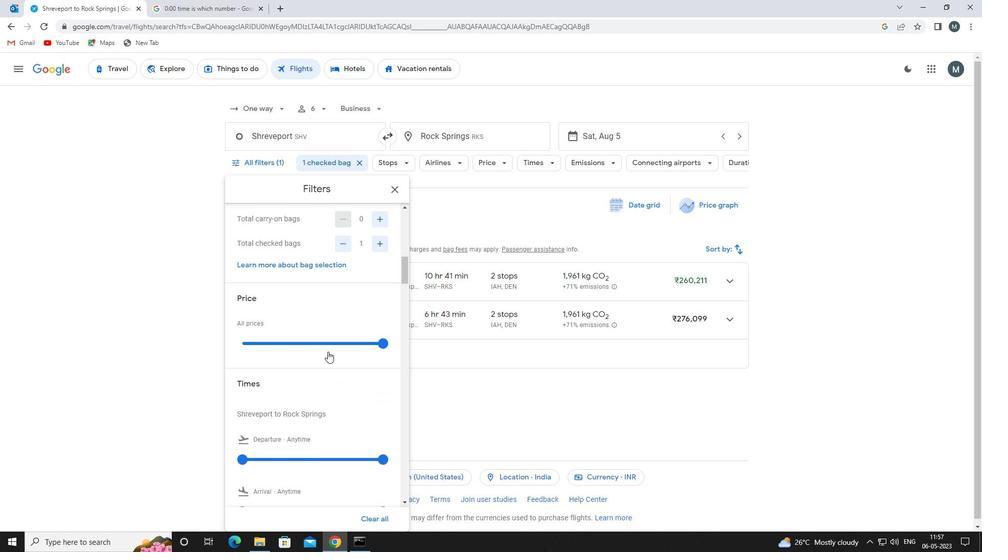 
Action: Mouse pressed left at (325, 348)
Screenshot: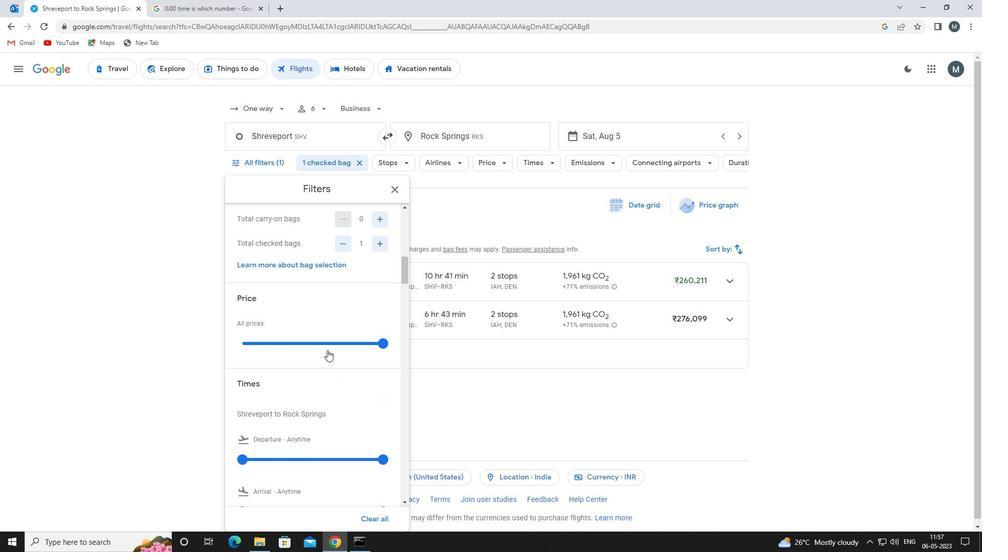 
Action: Mouse moved to (324, 347)
Screenshot: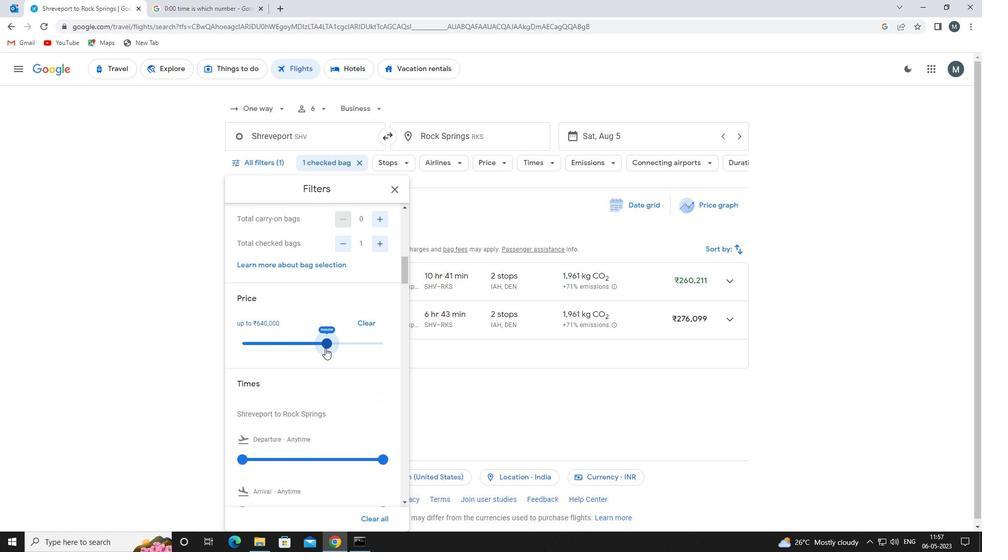 
Action: Mouse pressed left at (324, 347)
Screenshot: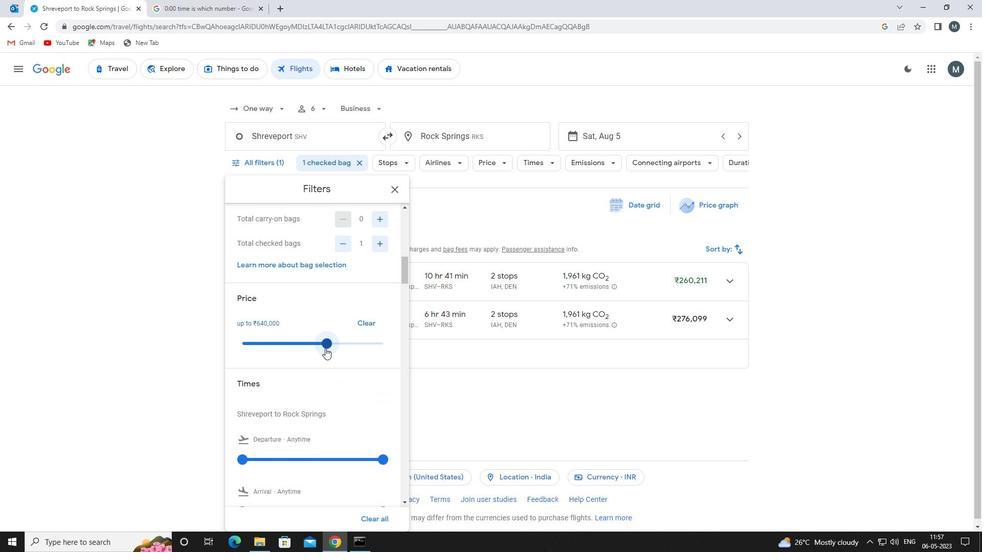 
Action: Mouse moved to (293, 331)
Screenshot: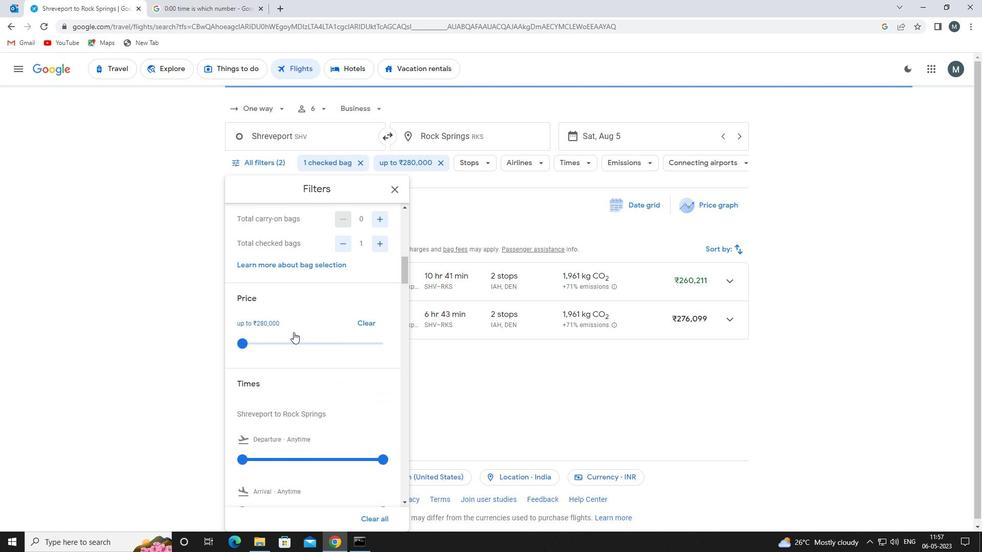 
Action: Mouse scrolled (293, 331) with delta (0, 0)
Screenshot: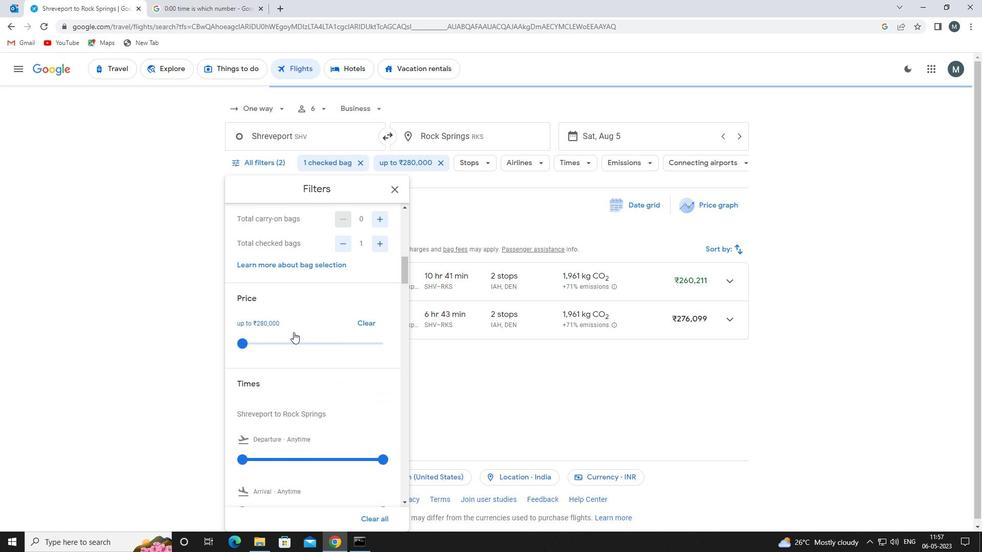 
Action: Mouse scrolled (293, 331) with delta (0, 0)
Screenshot: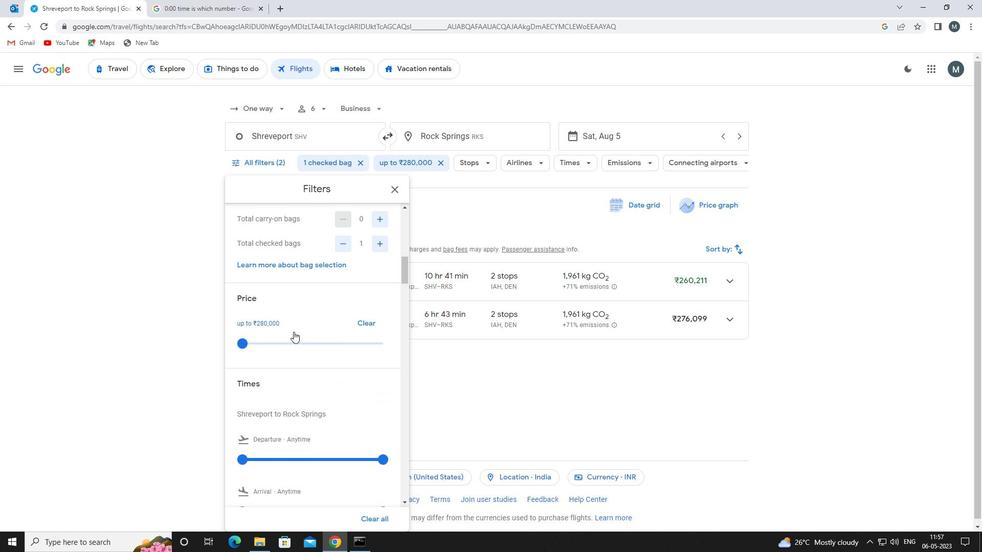 
Action: Mouse moved to (239, 355)
Screenshot: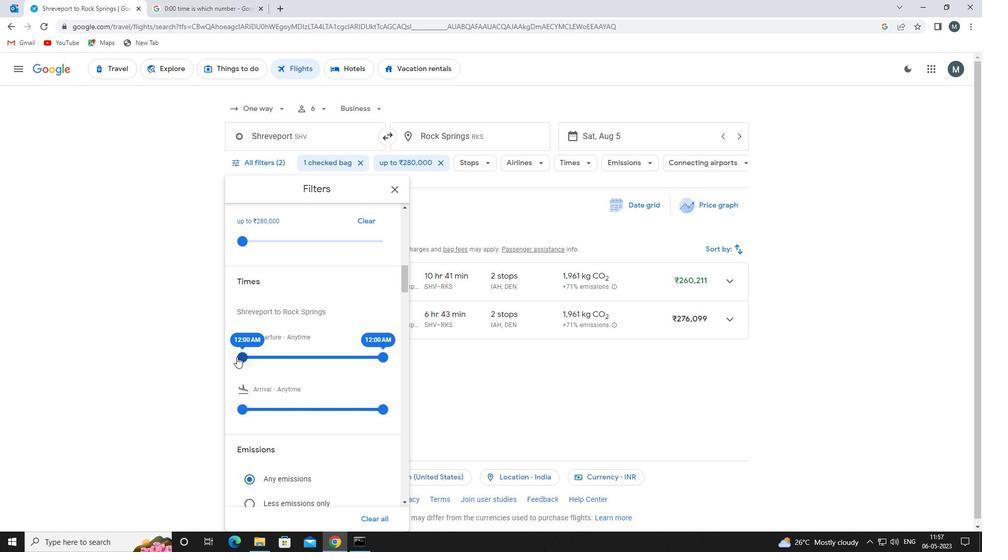 
Action: Mouse pressed left at (239, 355)
Screenshot: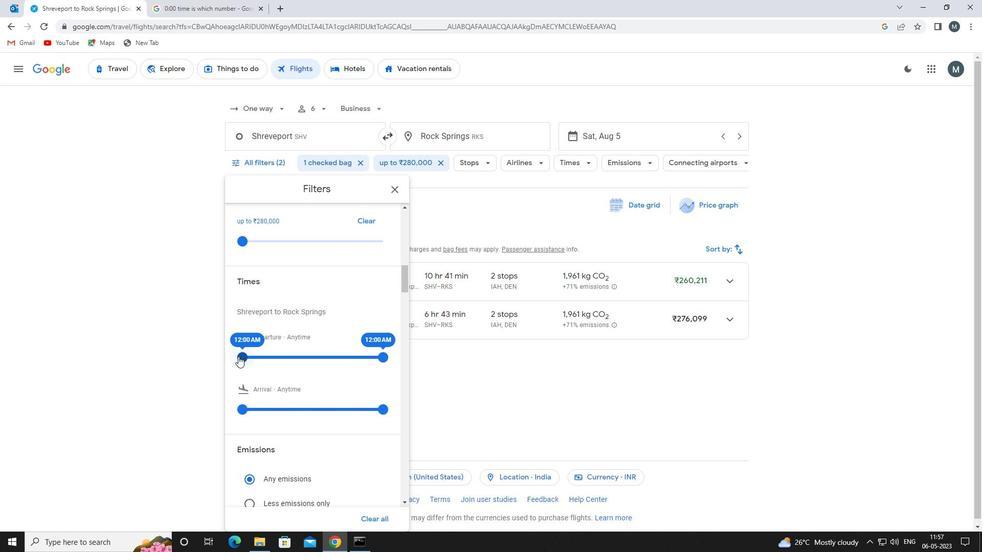 
Action: Mouse moved to (376, 355)
Screenshot: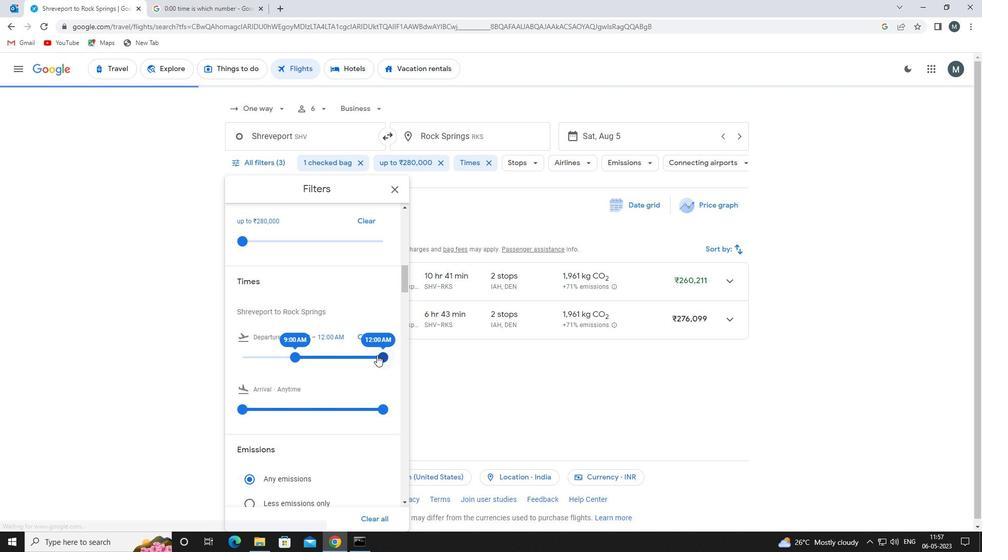 
Action: Mouse pressed left at (376, 355)
Screenshot: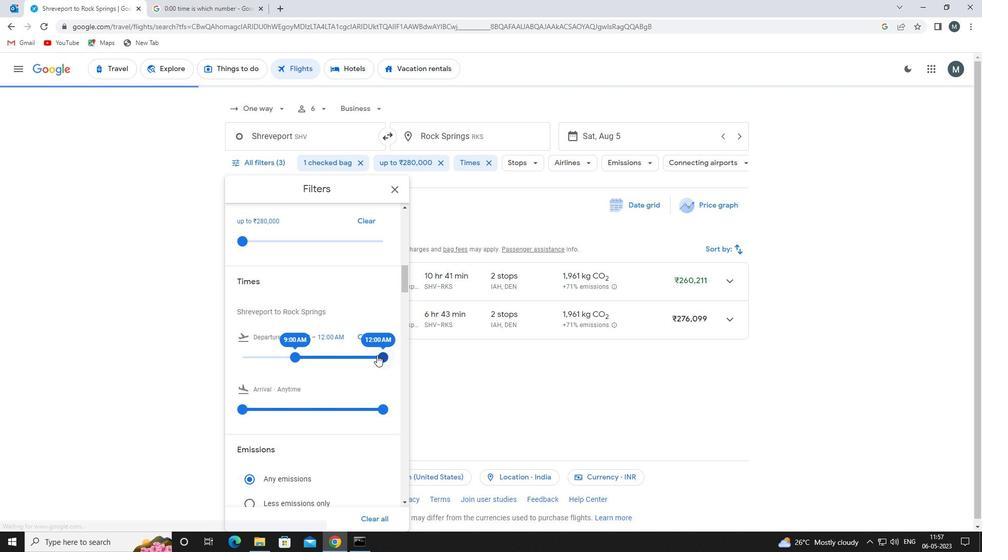 
Action: Mouse moved to (313, 349)
Screenshot: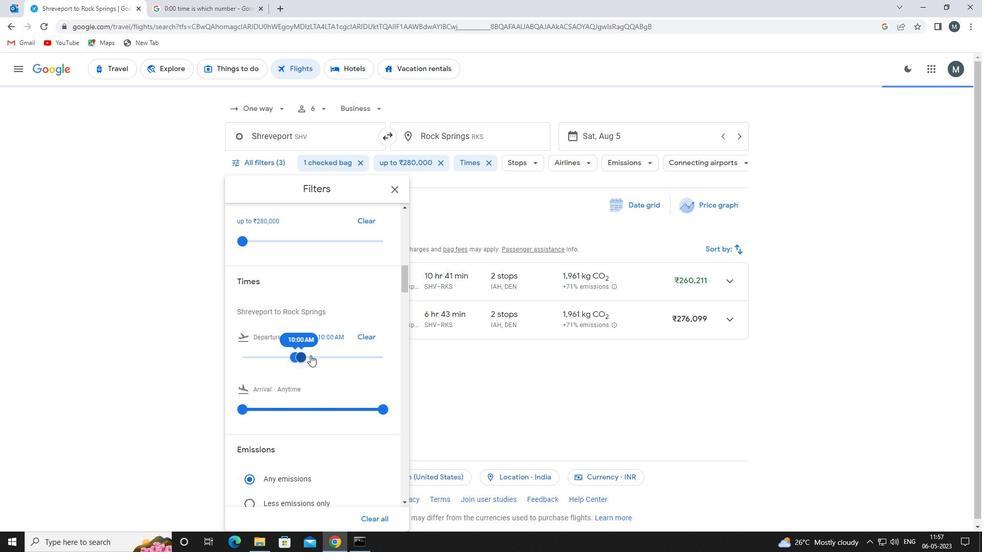 
Action: Mouse scrolled (313, 348) with delta (0, 0)
Screenshot: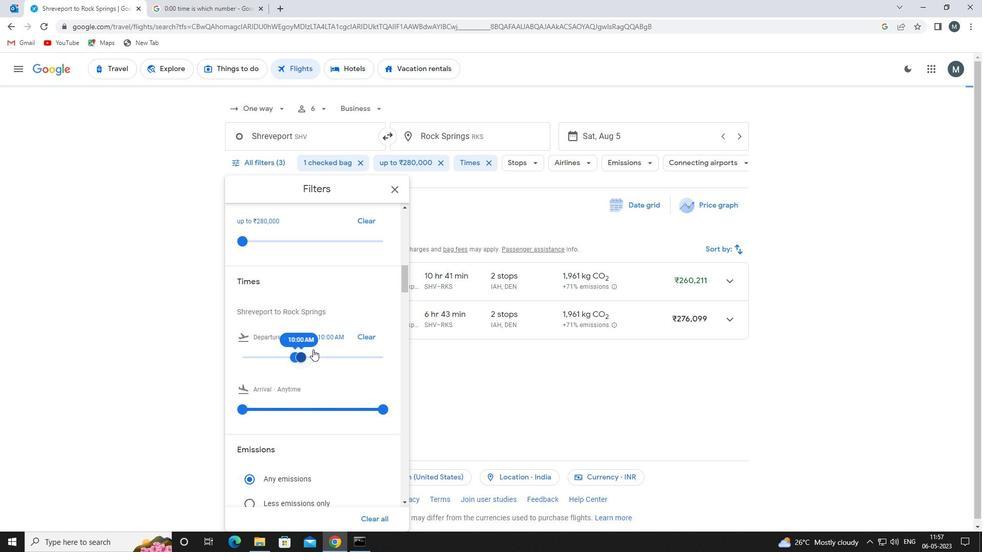 
Action: Mouse scrolled (313, 348) with delta (0, 0)
Screenshot: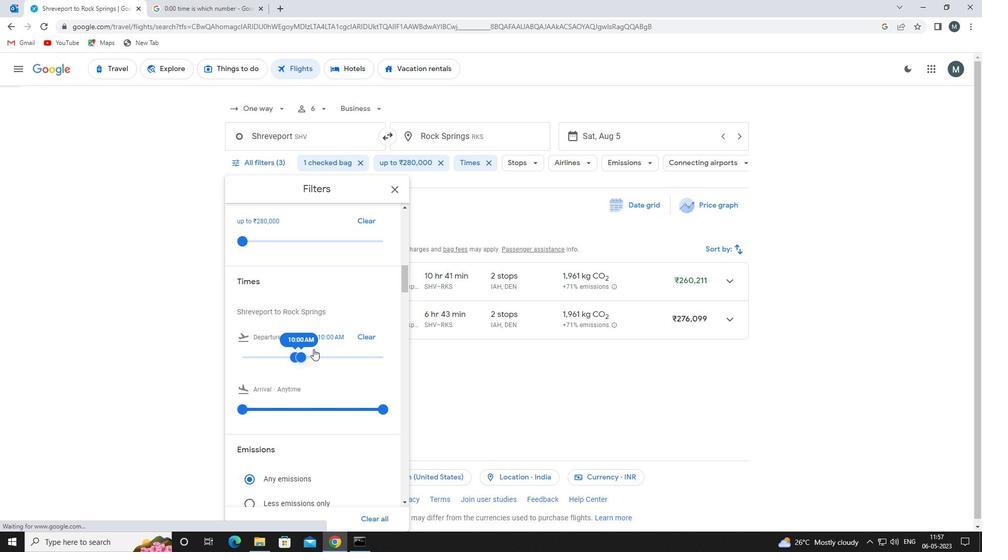 
Action: Mouse scrolled (313, 348) with delta (0, 0)
Screenshot: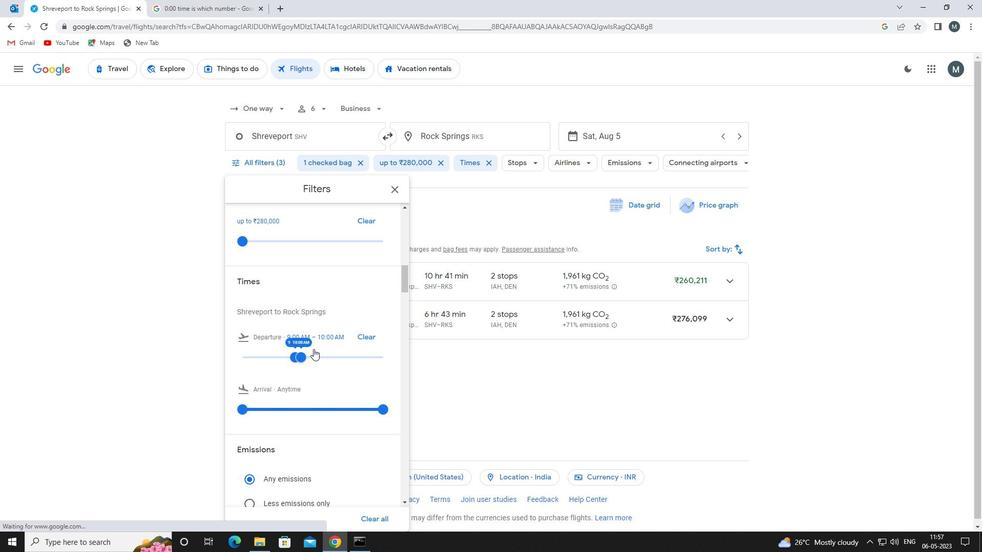 
Action: Mouse moved to (397, 188)
Screenshot: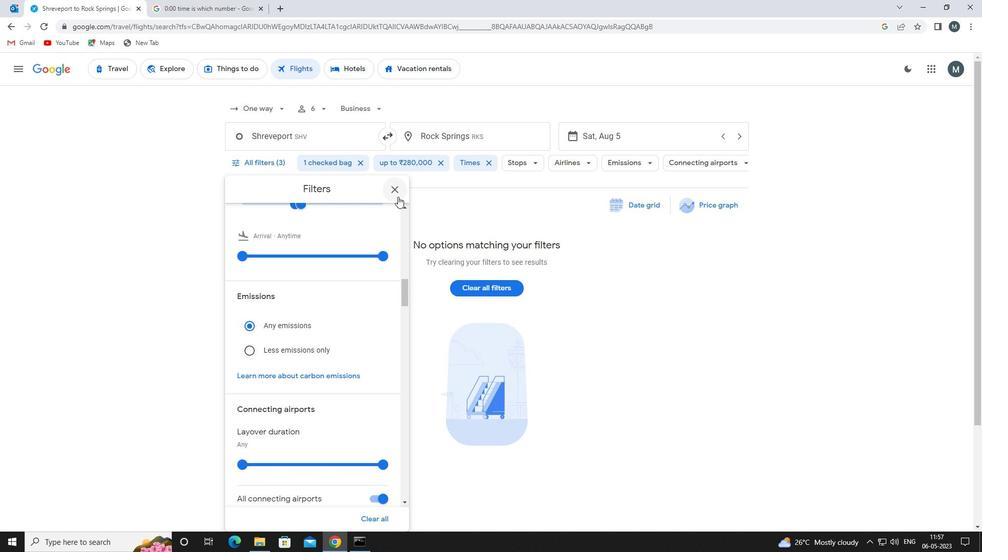 
Action: Mouse pressed left at (397, 188)
Screenshot: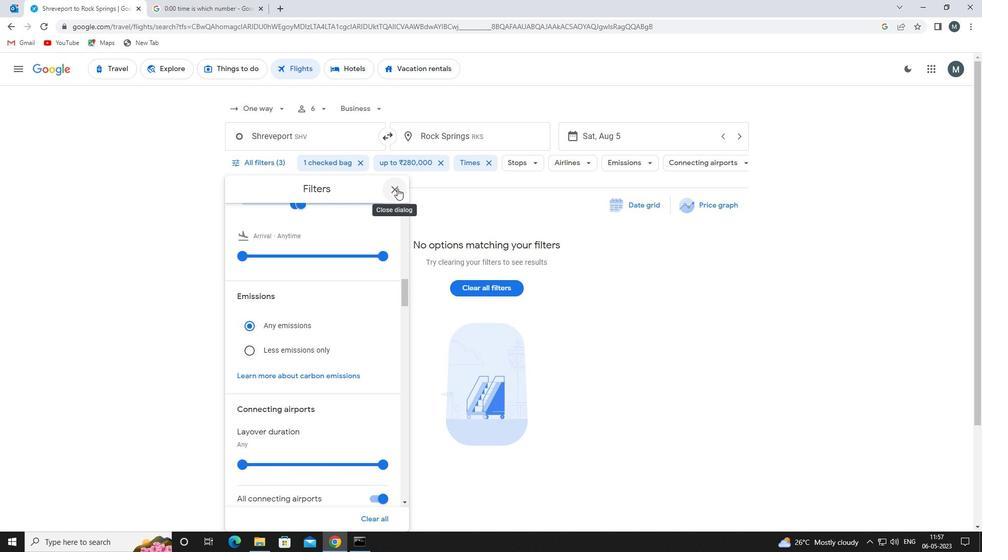 
Action: Mouse moved to (395, 190)
Screenshot: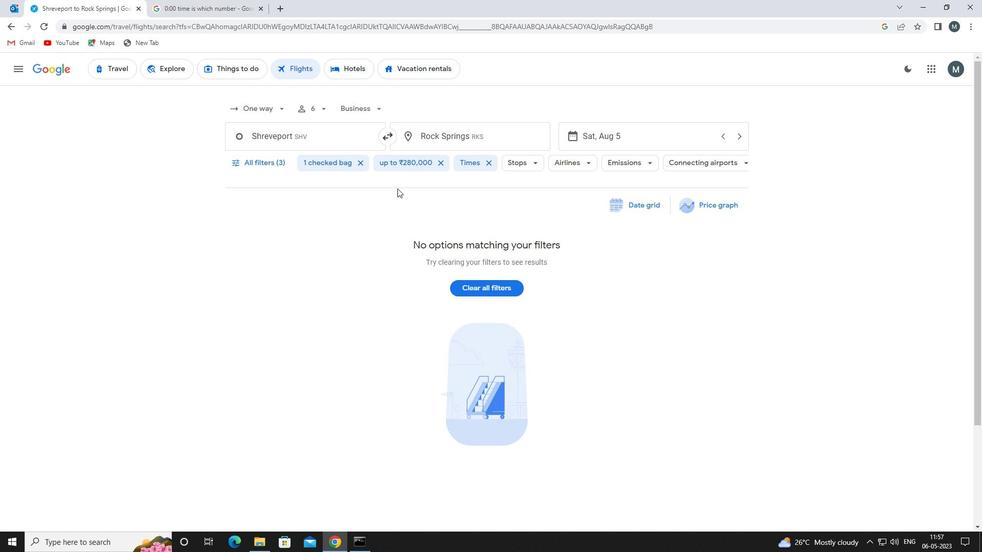
